 Task: Create a due date automation trigger when advanced on, on the wednesday of the week a card is due add dates not starting this week at 11:00 AM.
Action: Mouse moved to (1313, 104)
Screenshot: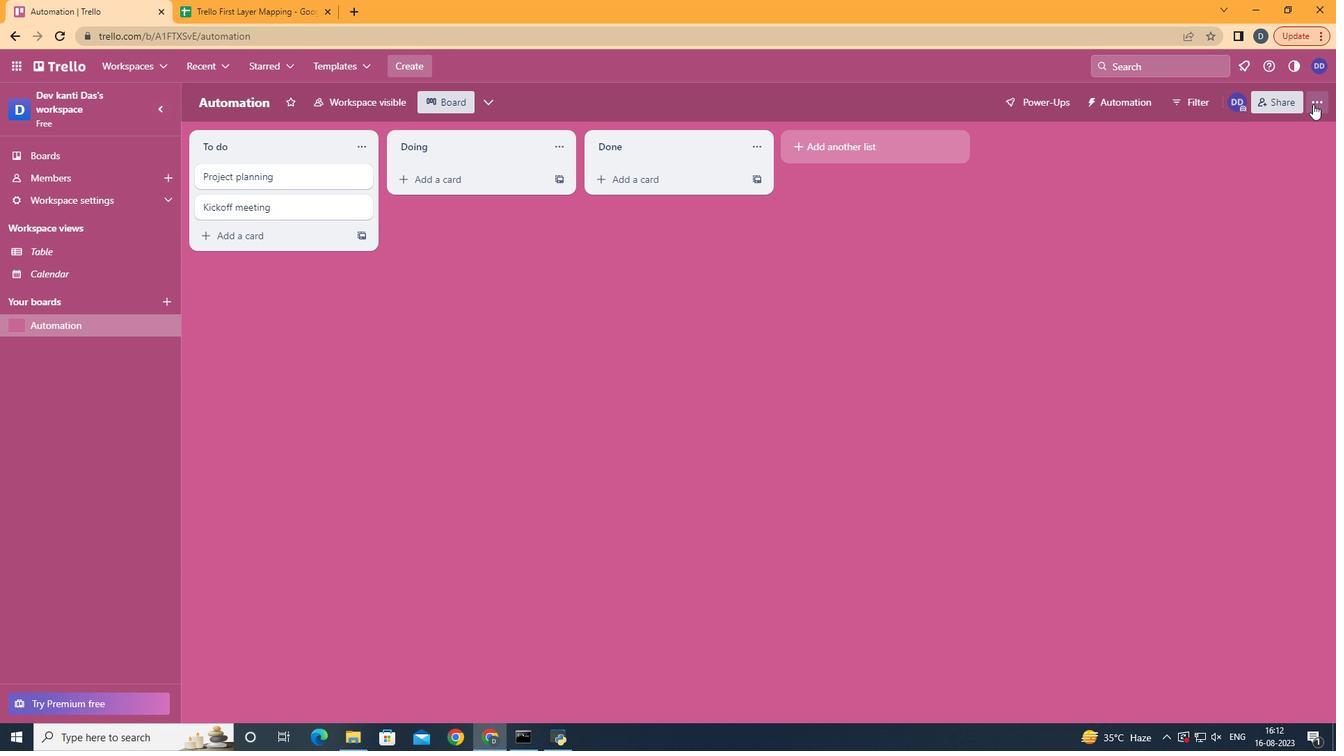 
Action: Mouse pressed left at (1313, 104)
Screenshot: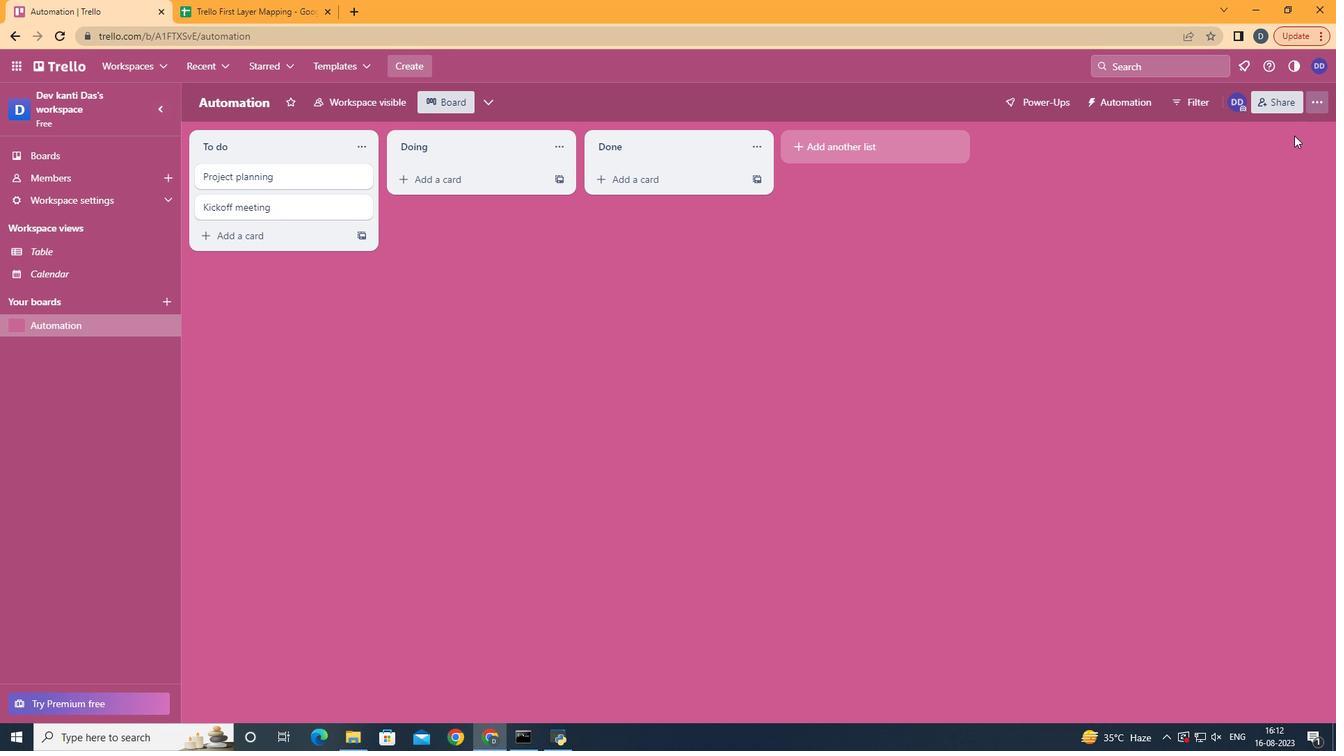 
Action: Mouse moved to (1218, 295)
Screenshot: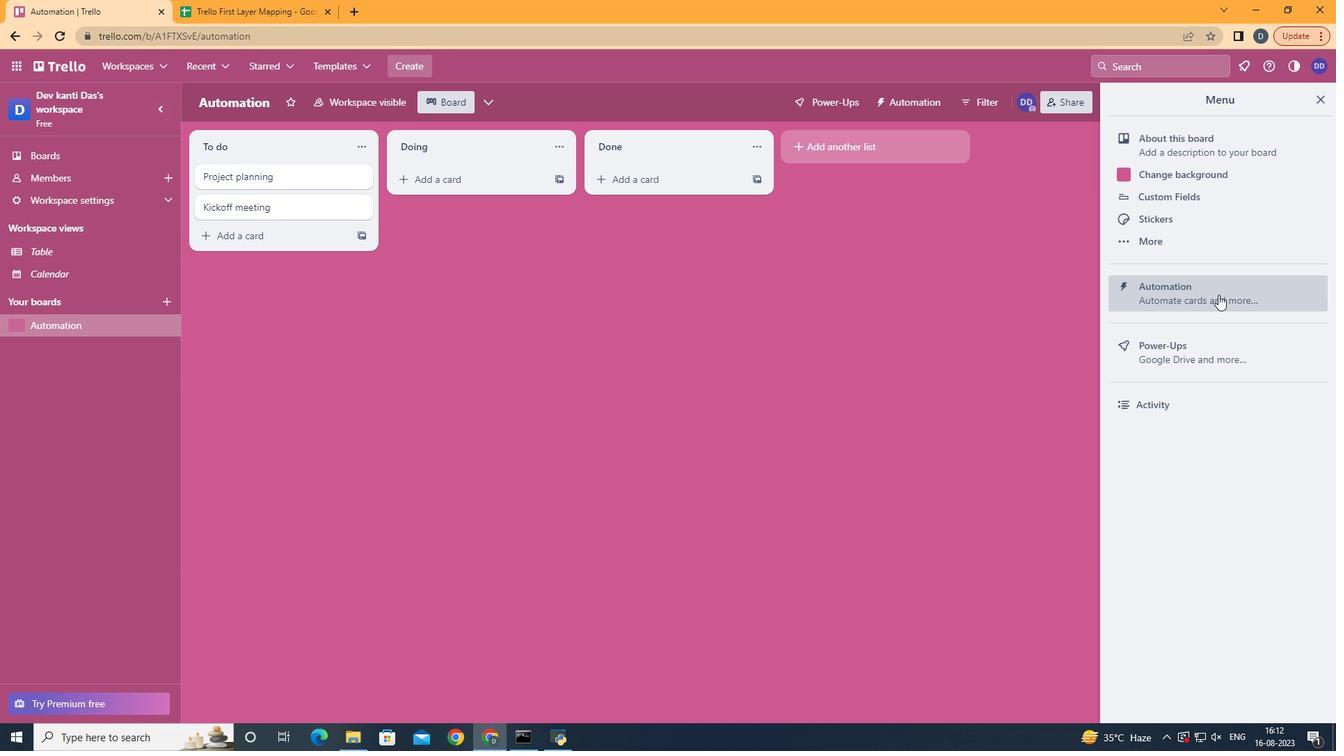 
Action: Mouse pressed left at (1218, 295)
Screenshot: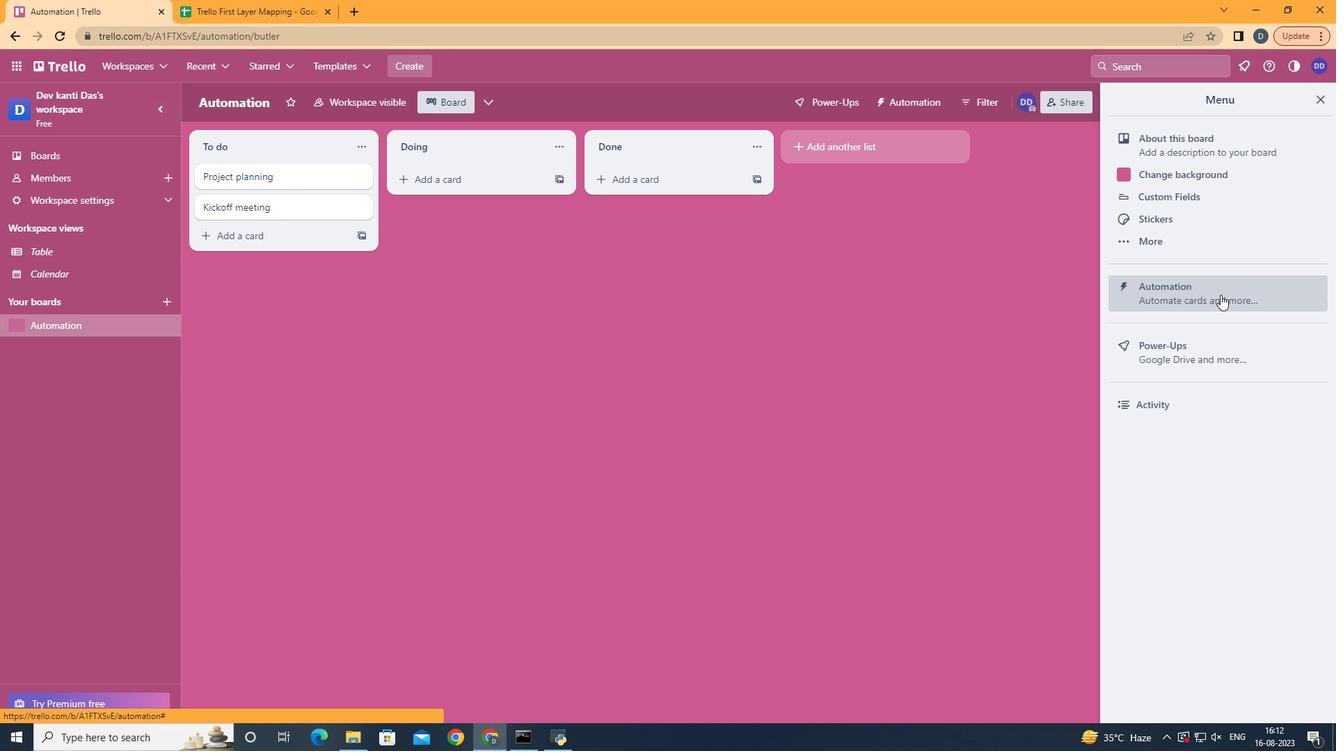 
Action: Mouse moved to (262, 283)
Screenshot: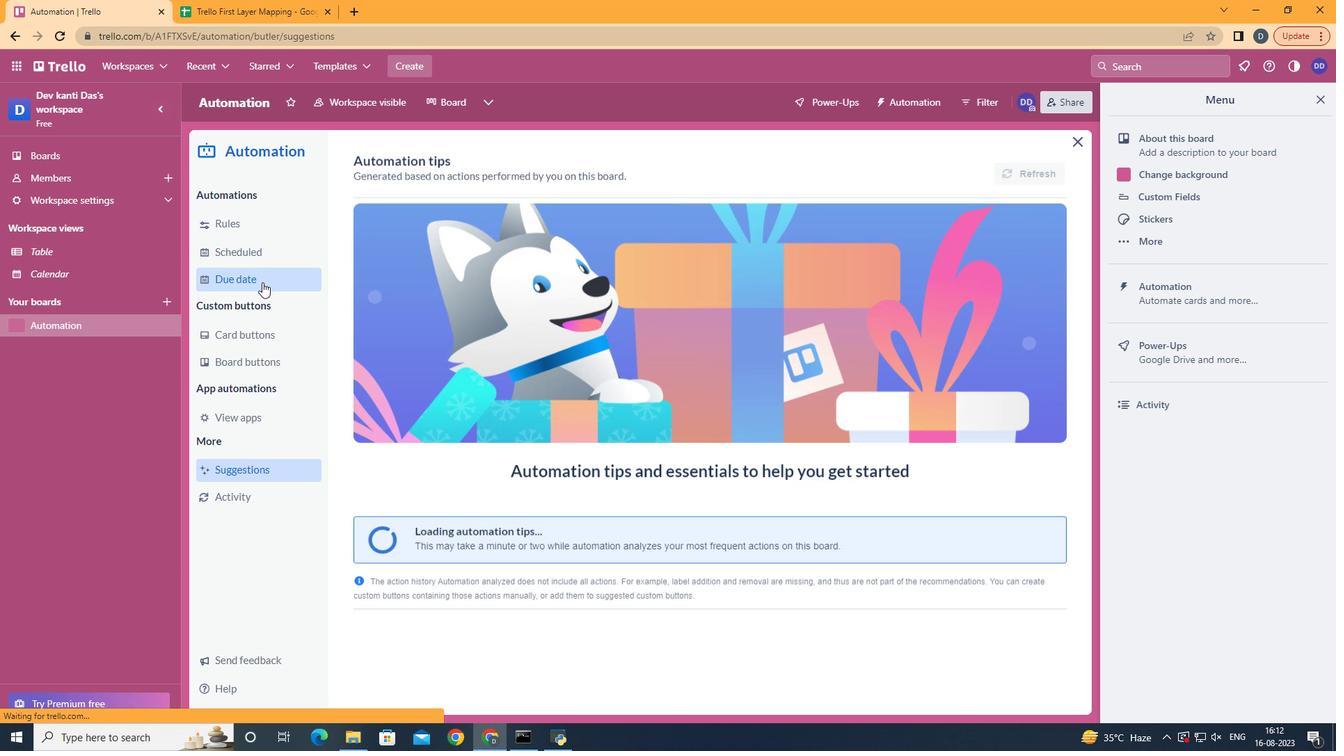 
Action: Mouse pressed left at (262, 283)
Screenshot: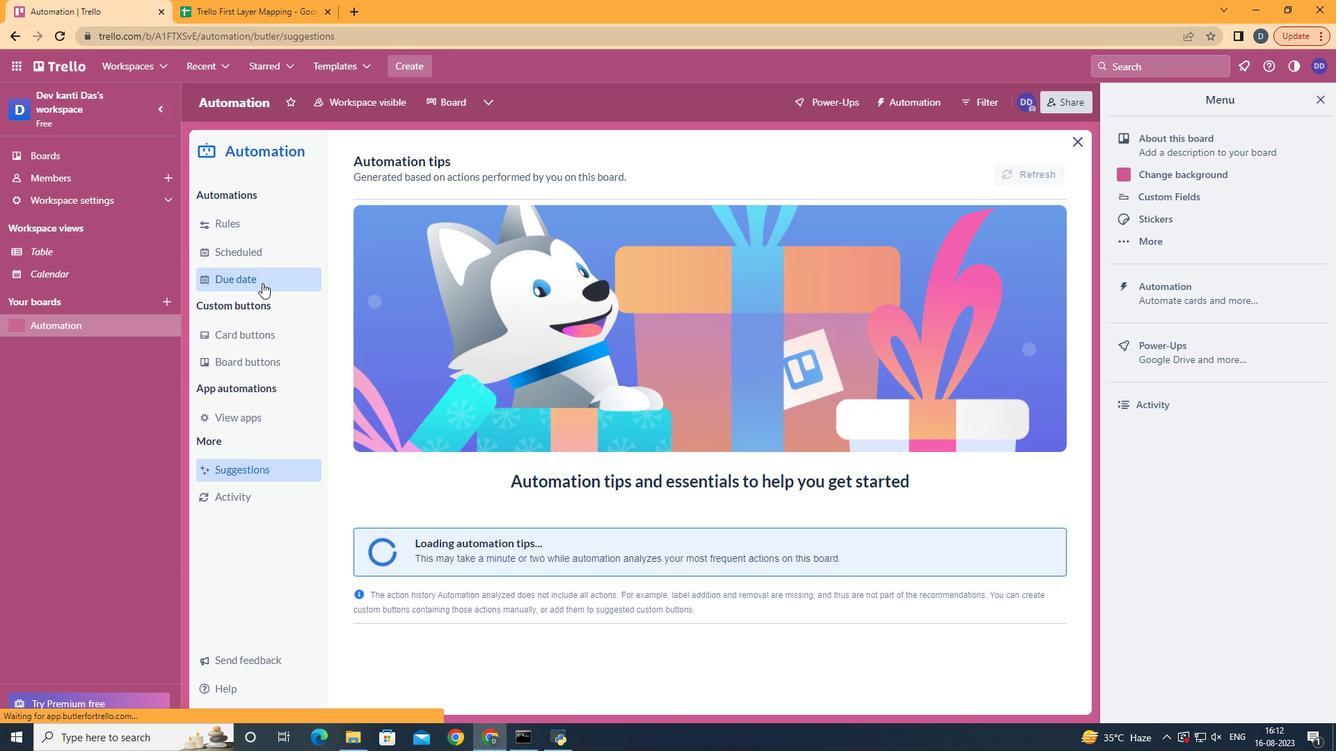 
Action: Mouse moved to (965, 171)
Screenshot: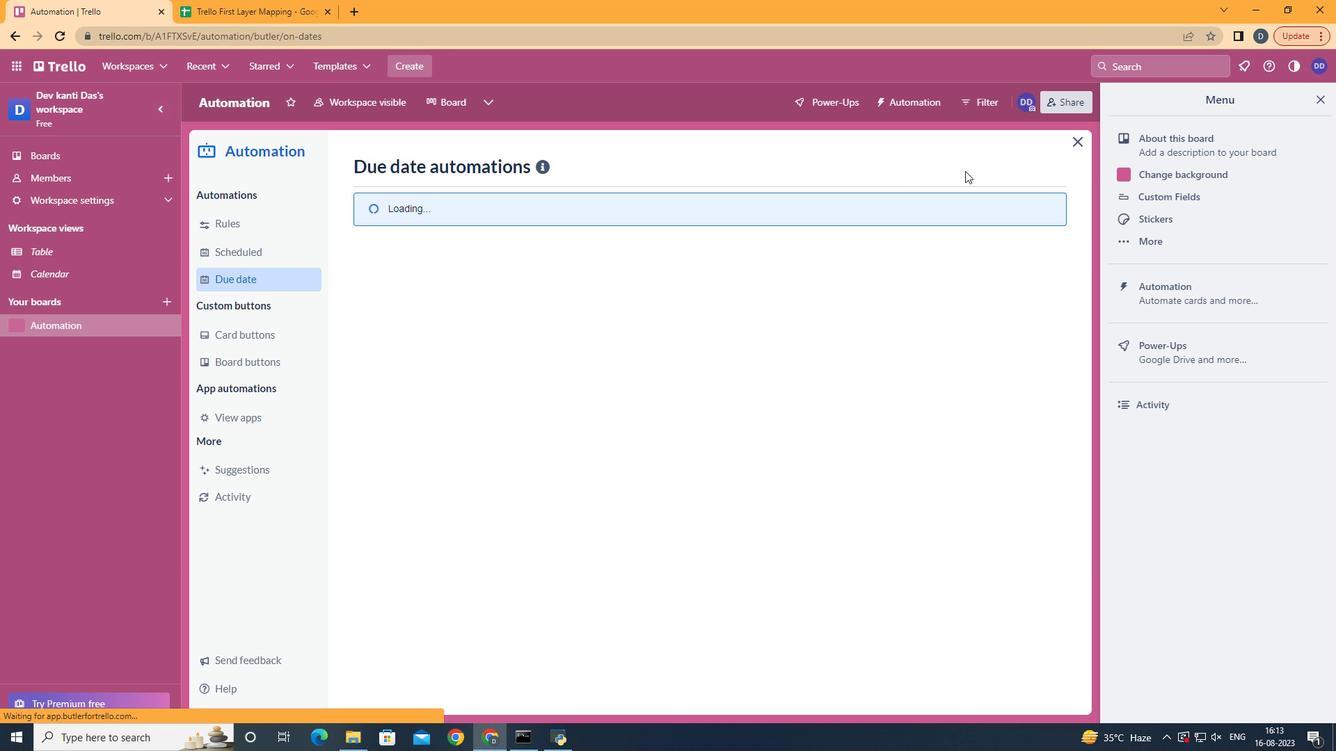 
Action: Mouse pressed left at (965, 171)
Screenshot: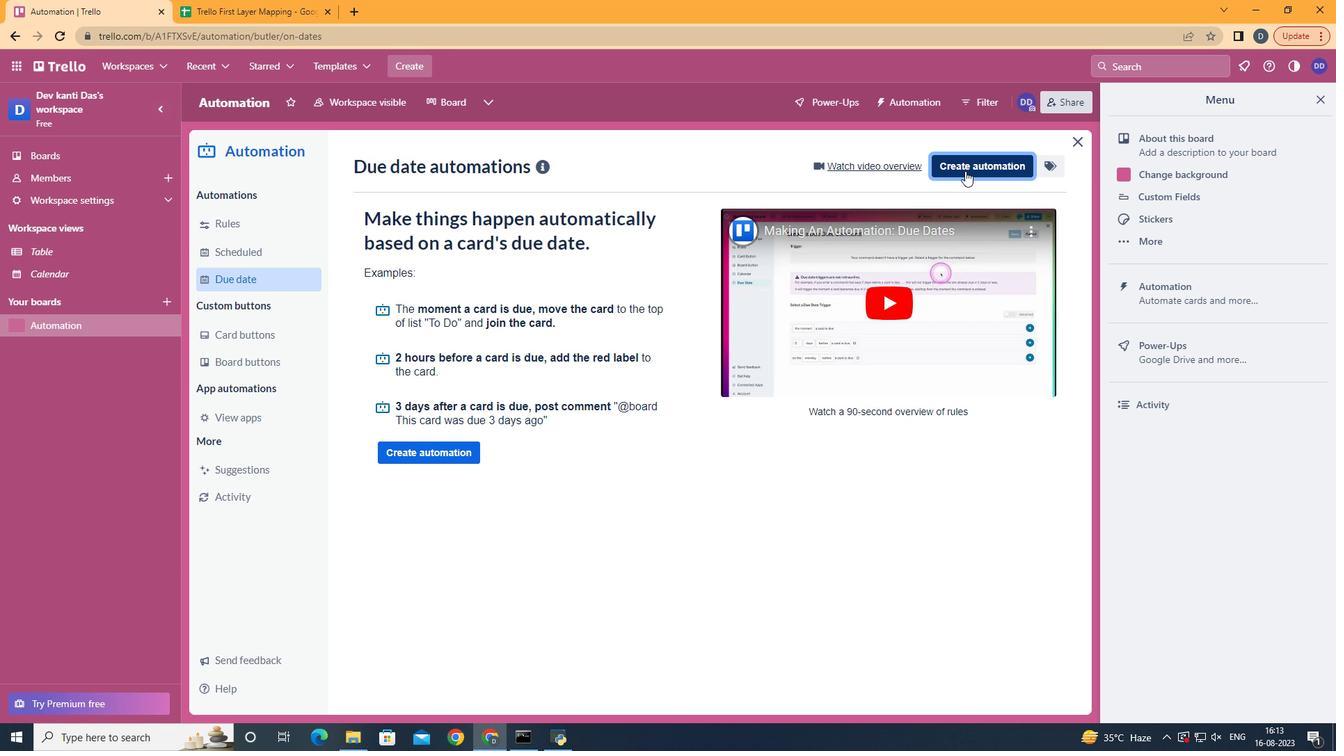 
Action: Mouse moved to (752, 293)
Screenshot: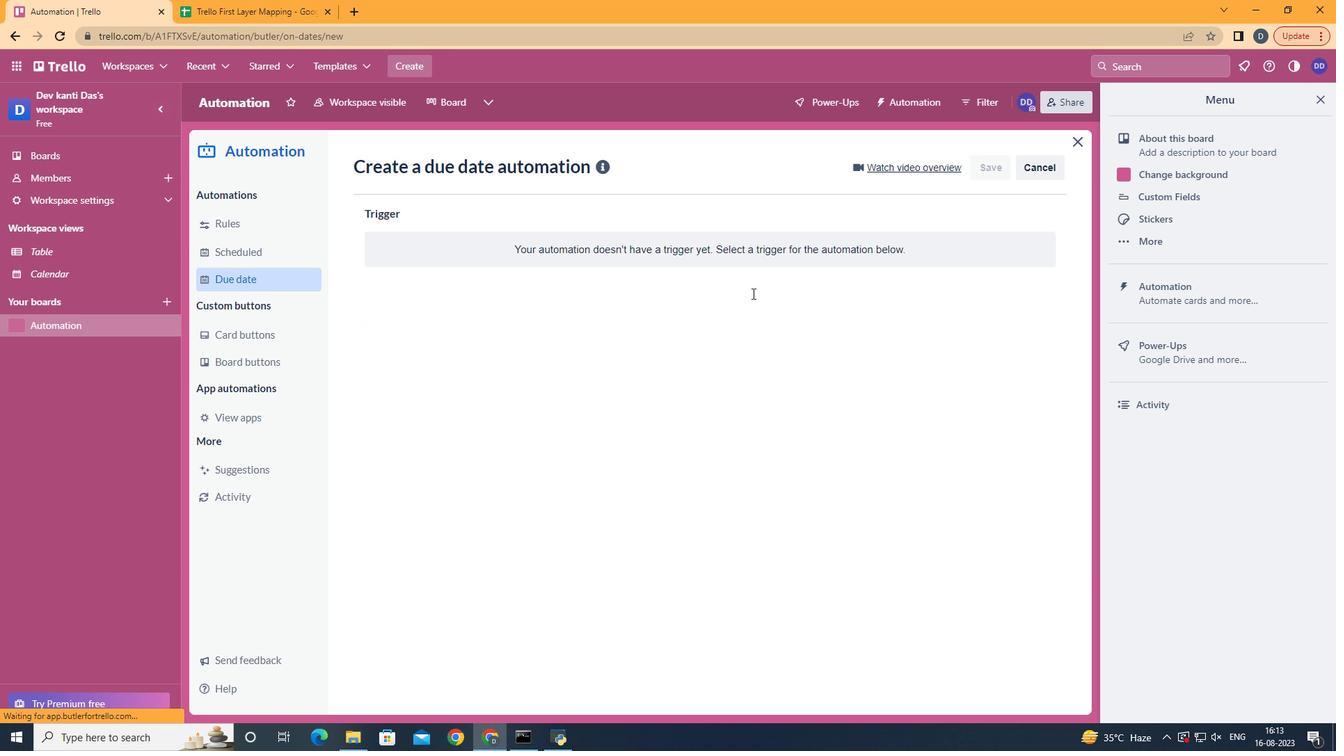 
Action: Mouse pressed left at (752, 293)
Screenshot: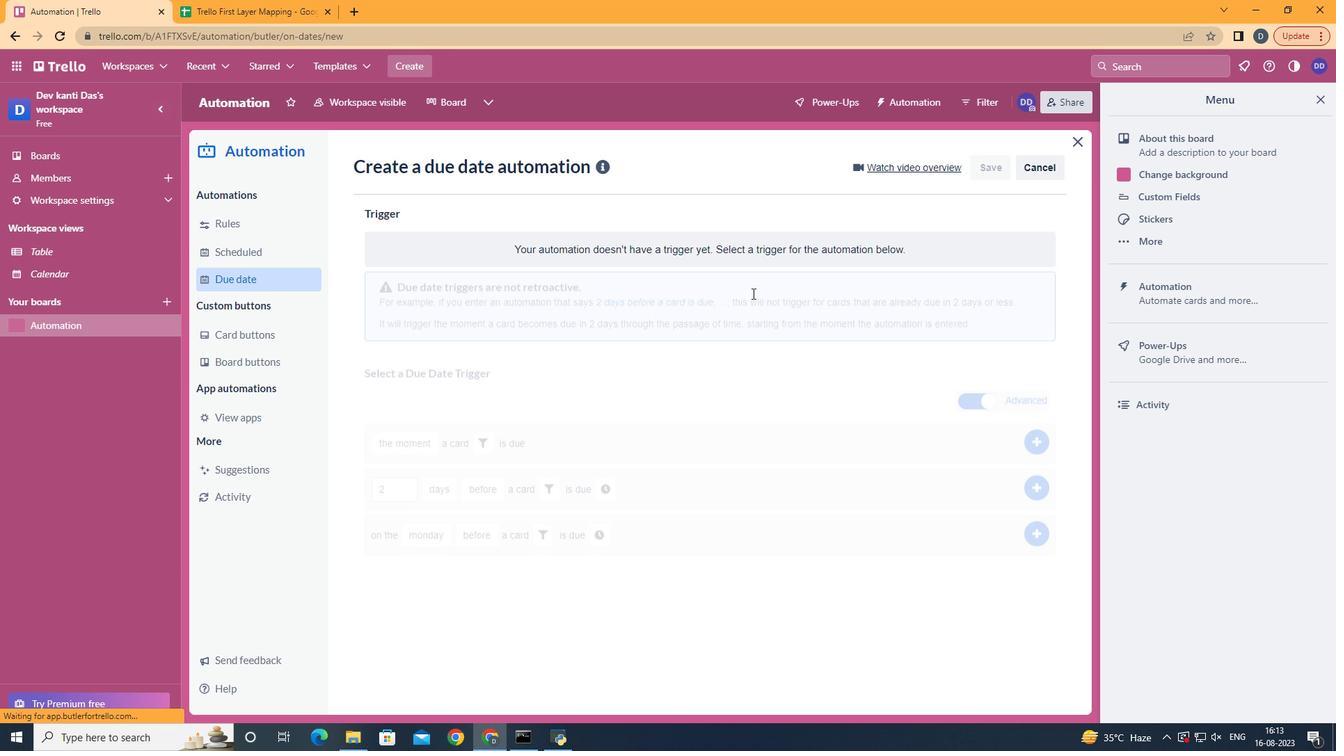 
Action: Mouse moved to (467, 427)
Screenshot: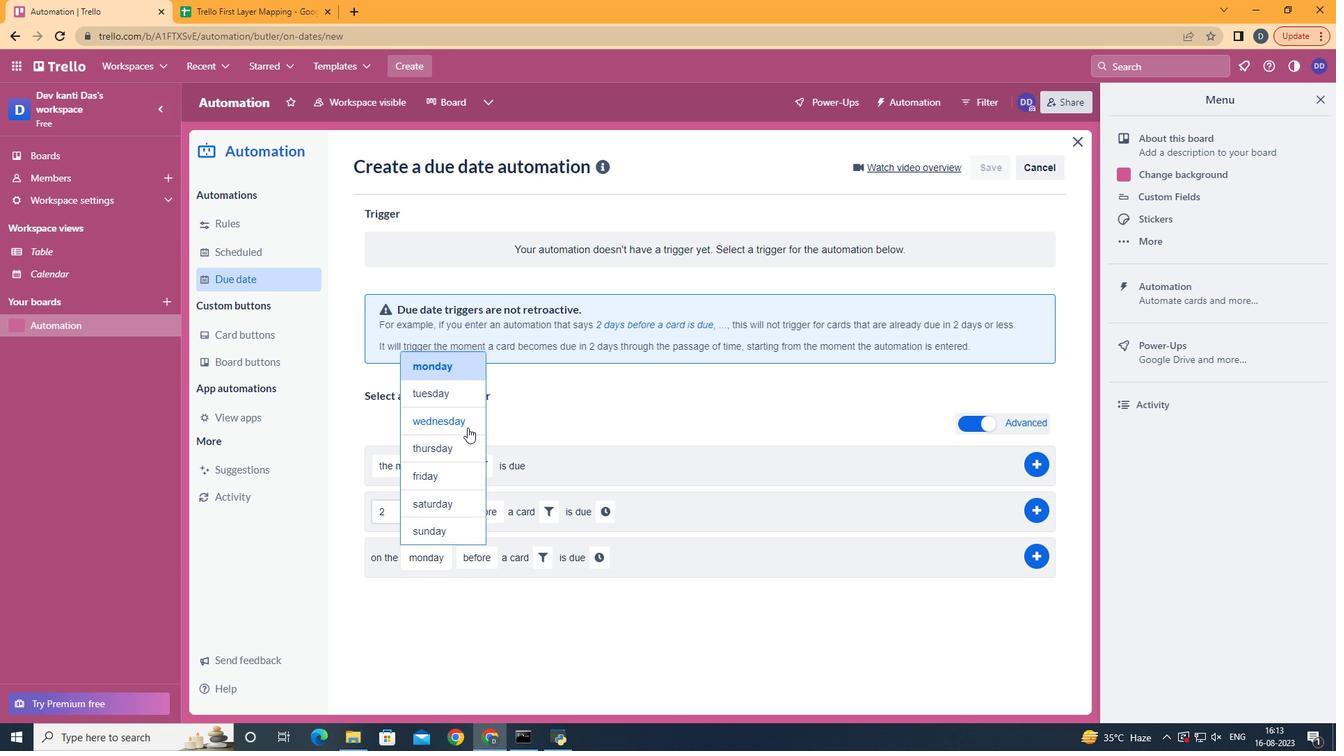 
Action: Mouse pressed left at (467, 427)
Screenshot: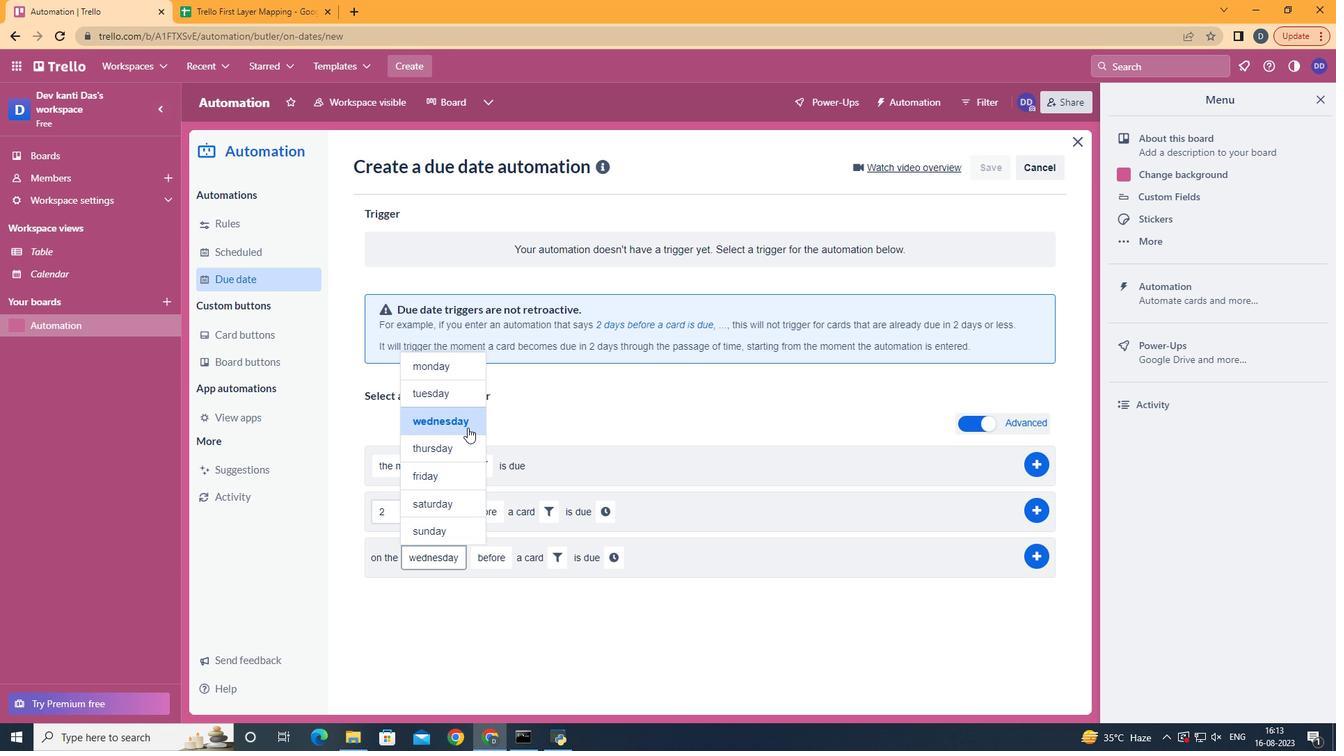 
Action: Mouse moved to (530, 638)
Screenshot: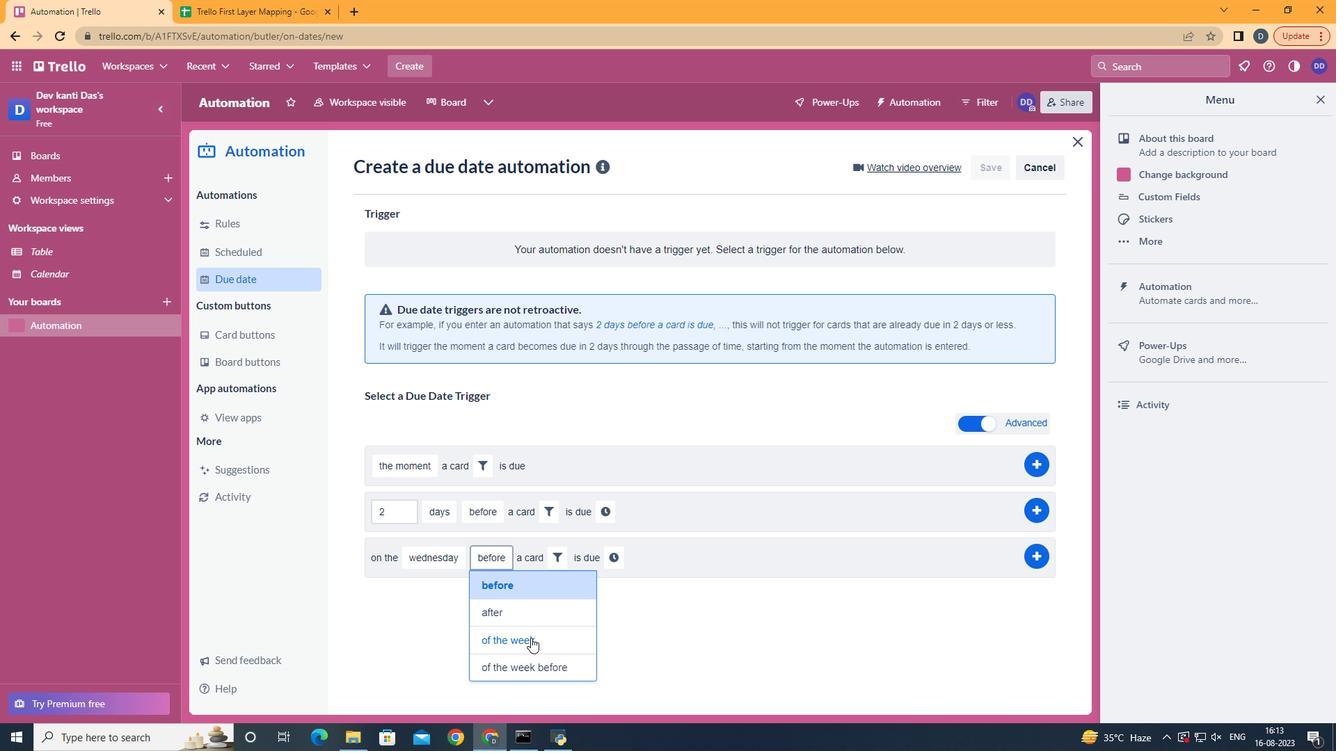 
Action: Mouse pressed left at (530, 638)
Screenshot: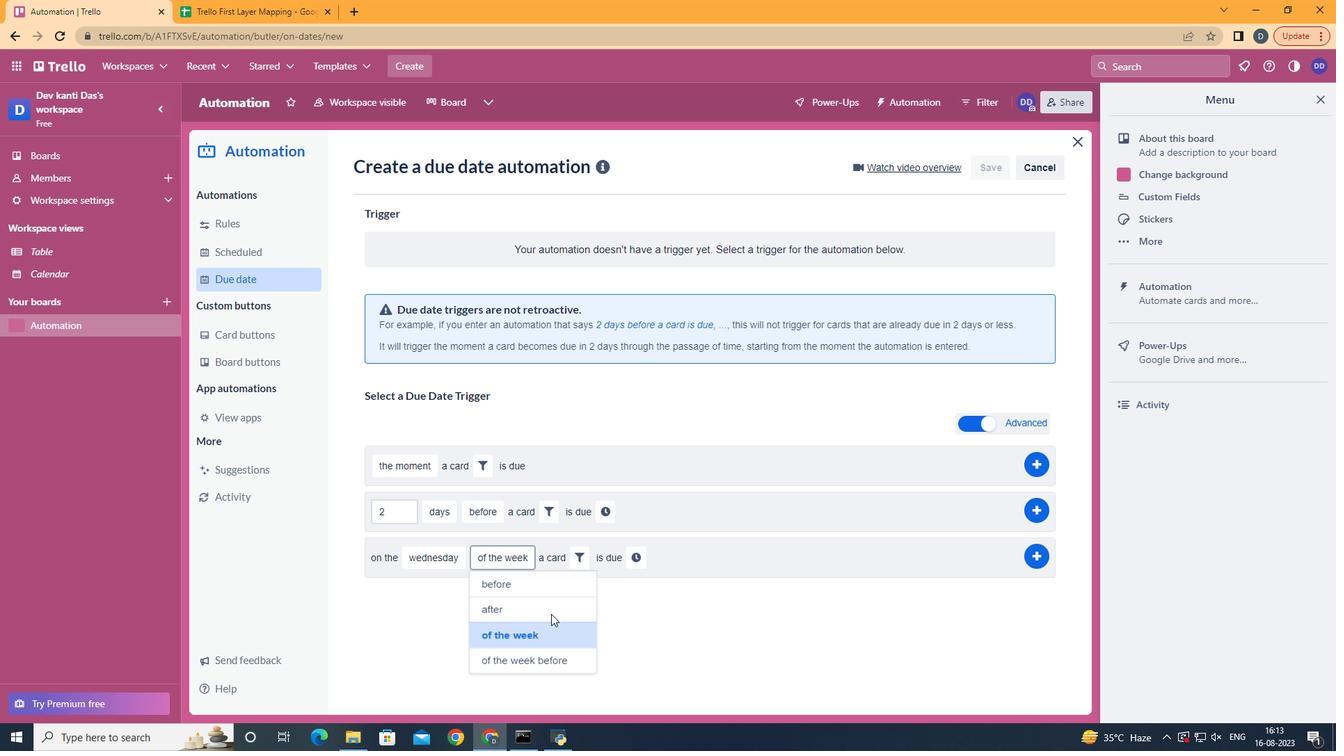 
Action: Mouse moved to (576, 567)
Screenshot: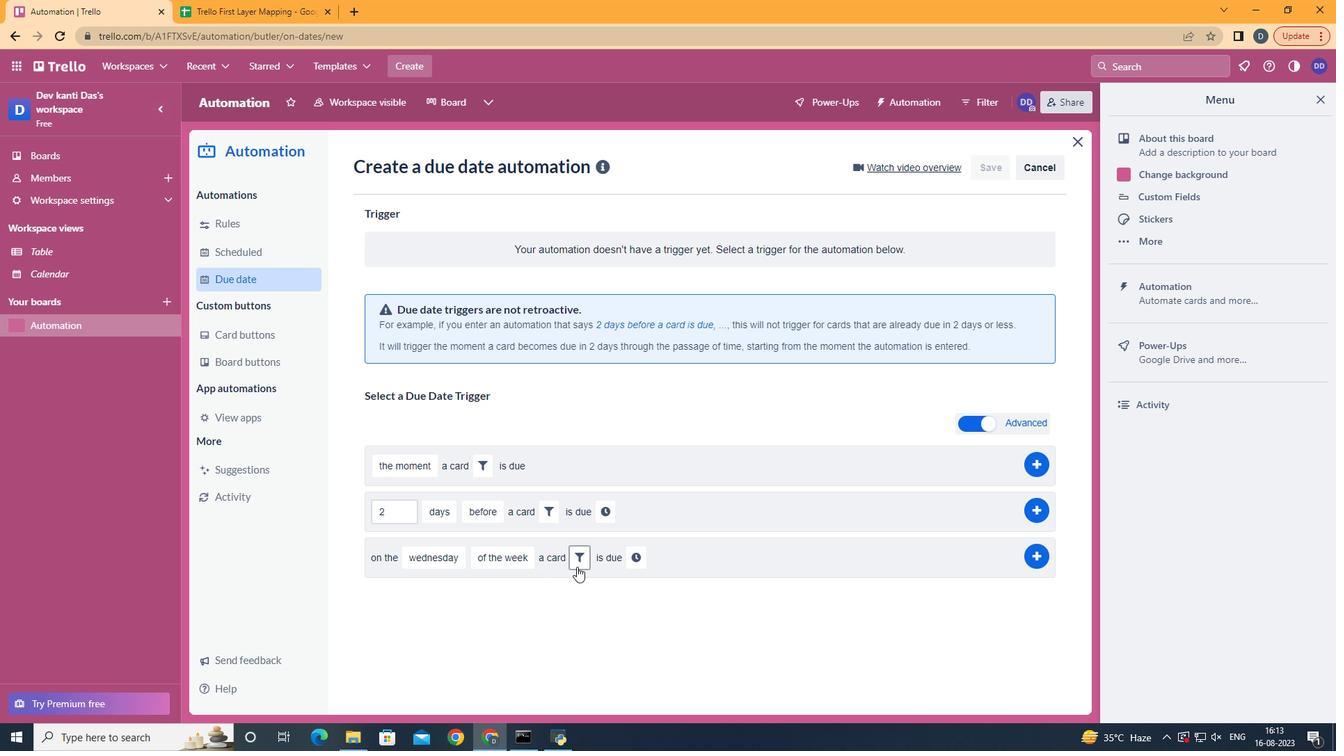 
Action: Mouse pressed left at (576, 567)
Screenshot: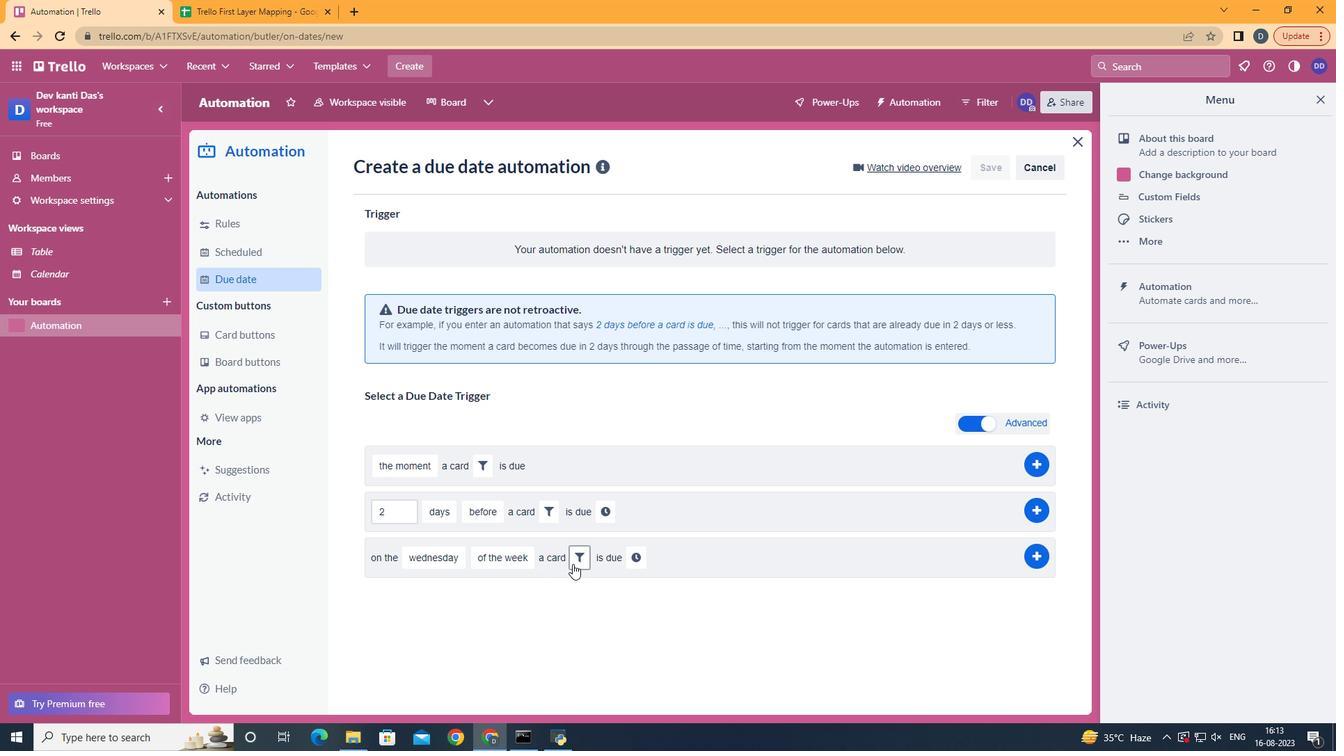 
Action: Mouse moved to (659, 606)
Screenshot: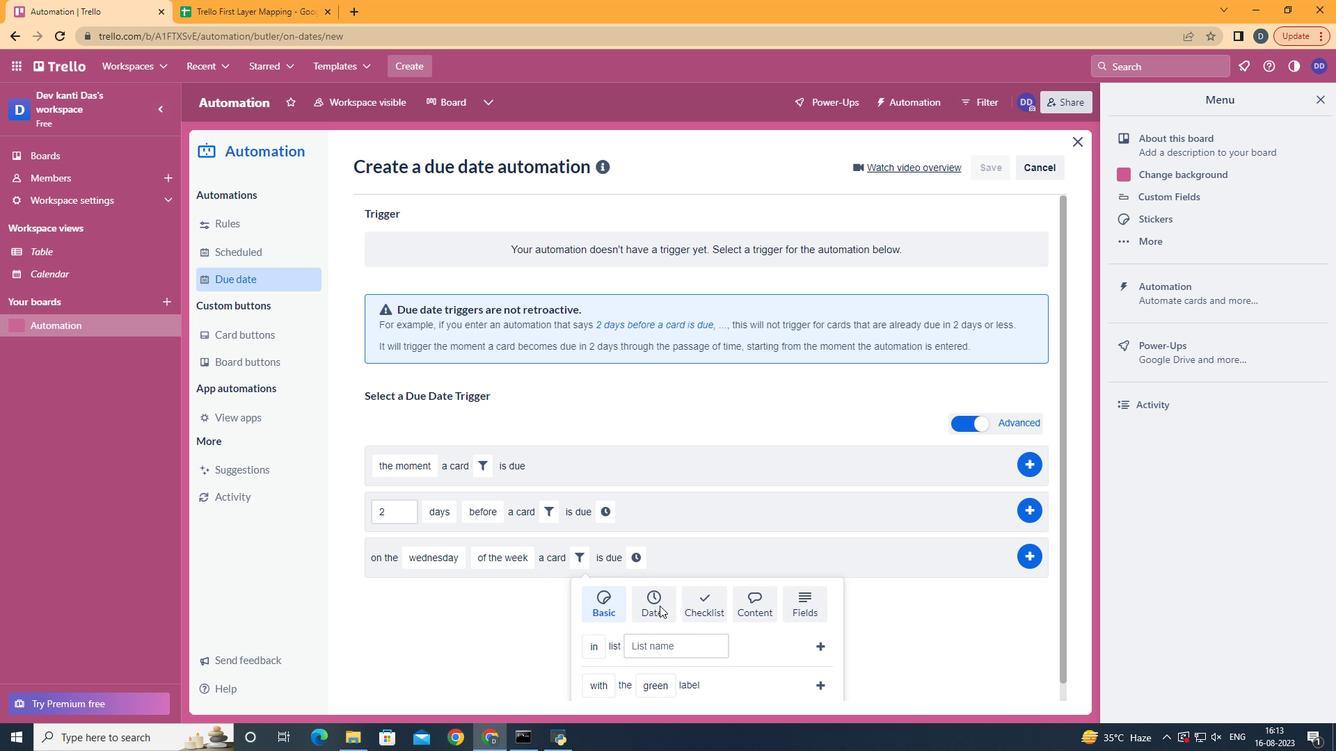 
Action: Mouse pressed left at (659, 606)
Screenshot: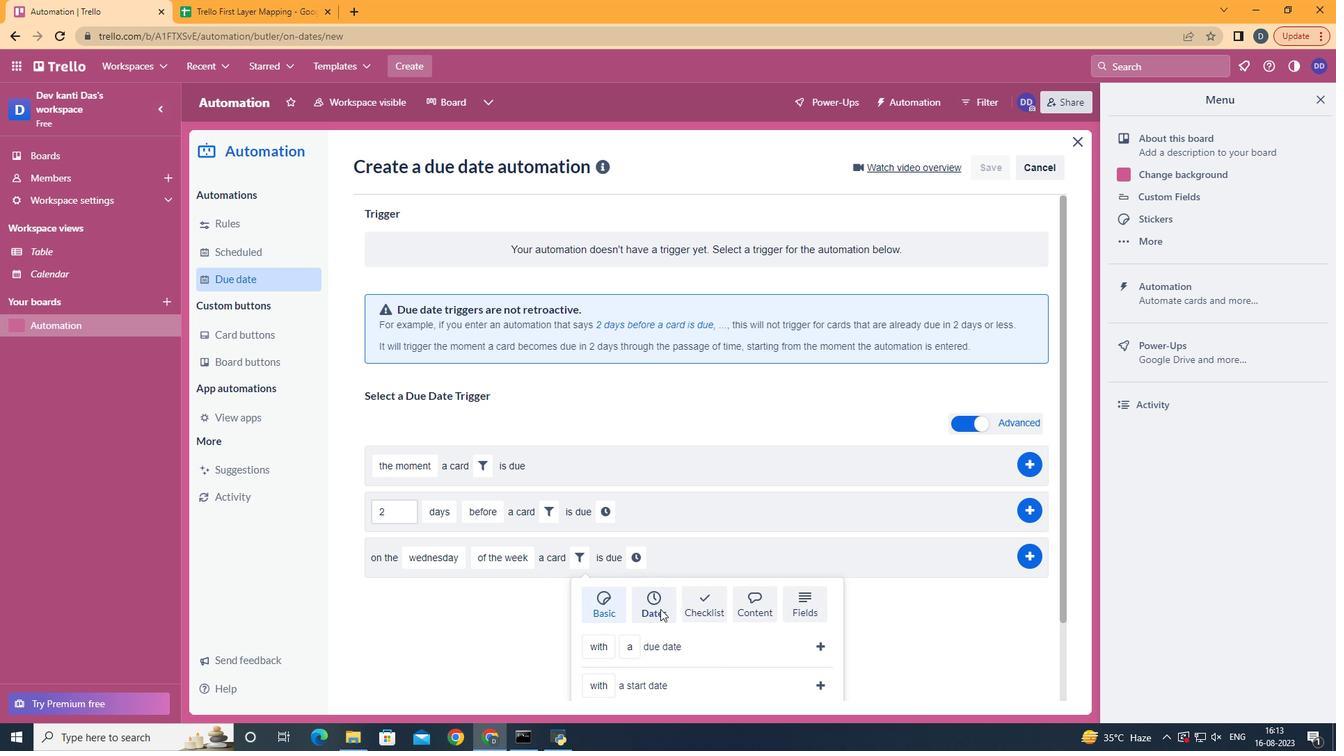 
Action: Mouse moved to (662, 612)
Screenshot: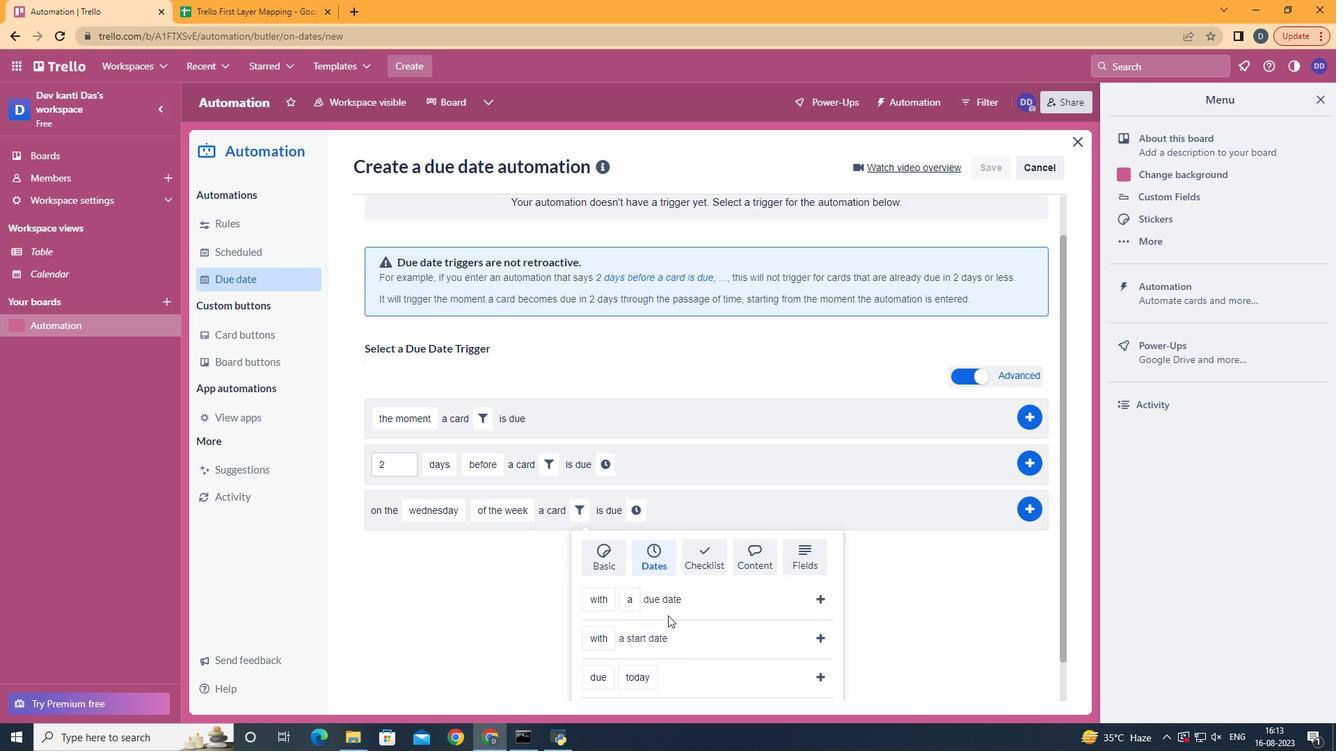 
Action: Mouse scrolled (662, 611) with delta (0, 0)
Screenshot: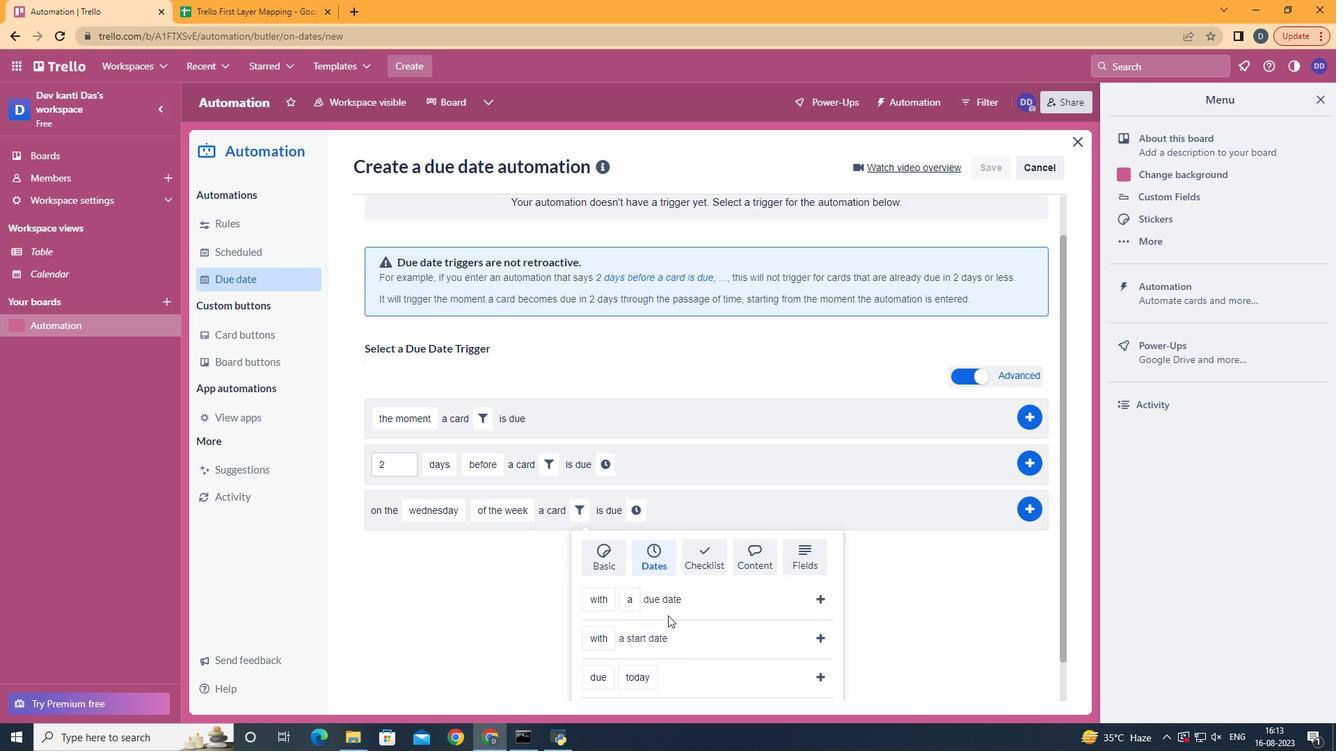 
Action: Mouse moved to (663, 613)
Screenshot: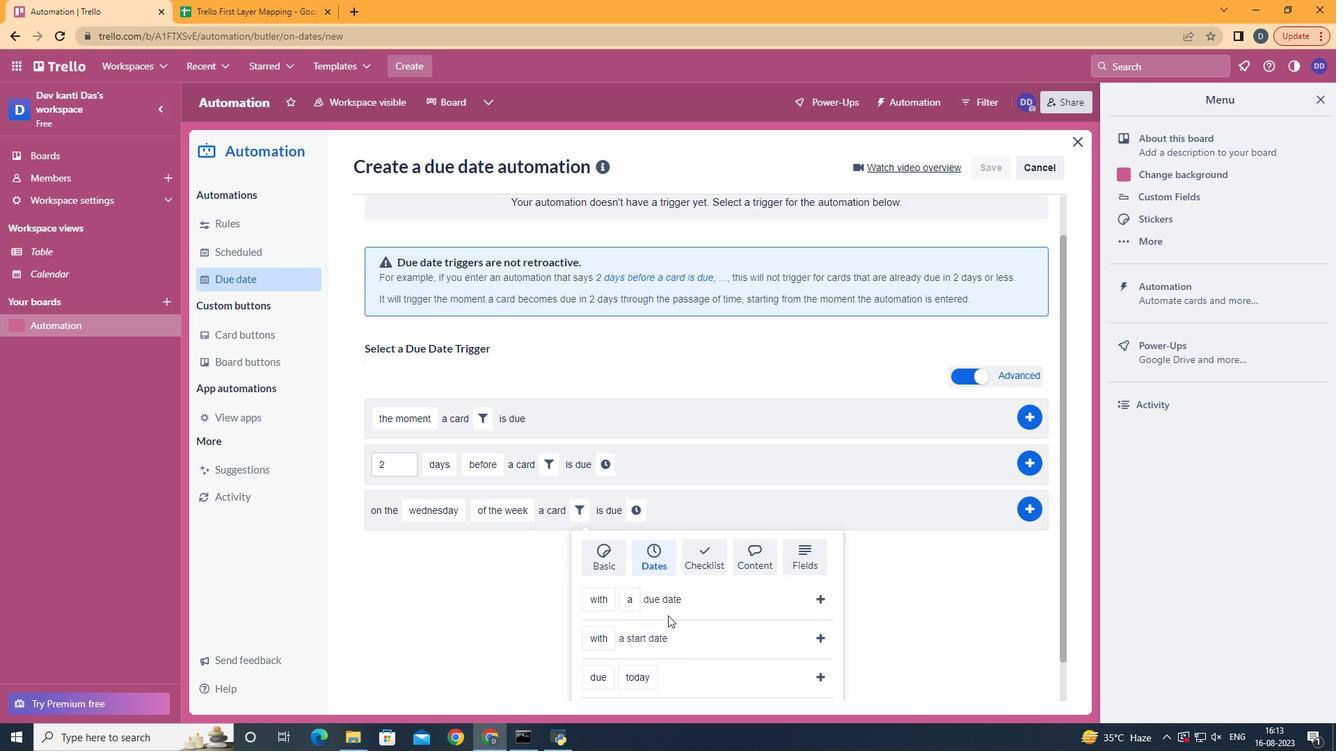 
Action: Mouse scrolled (663, 613) with delta (0, 0)
Screenshot: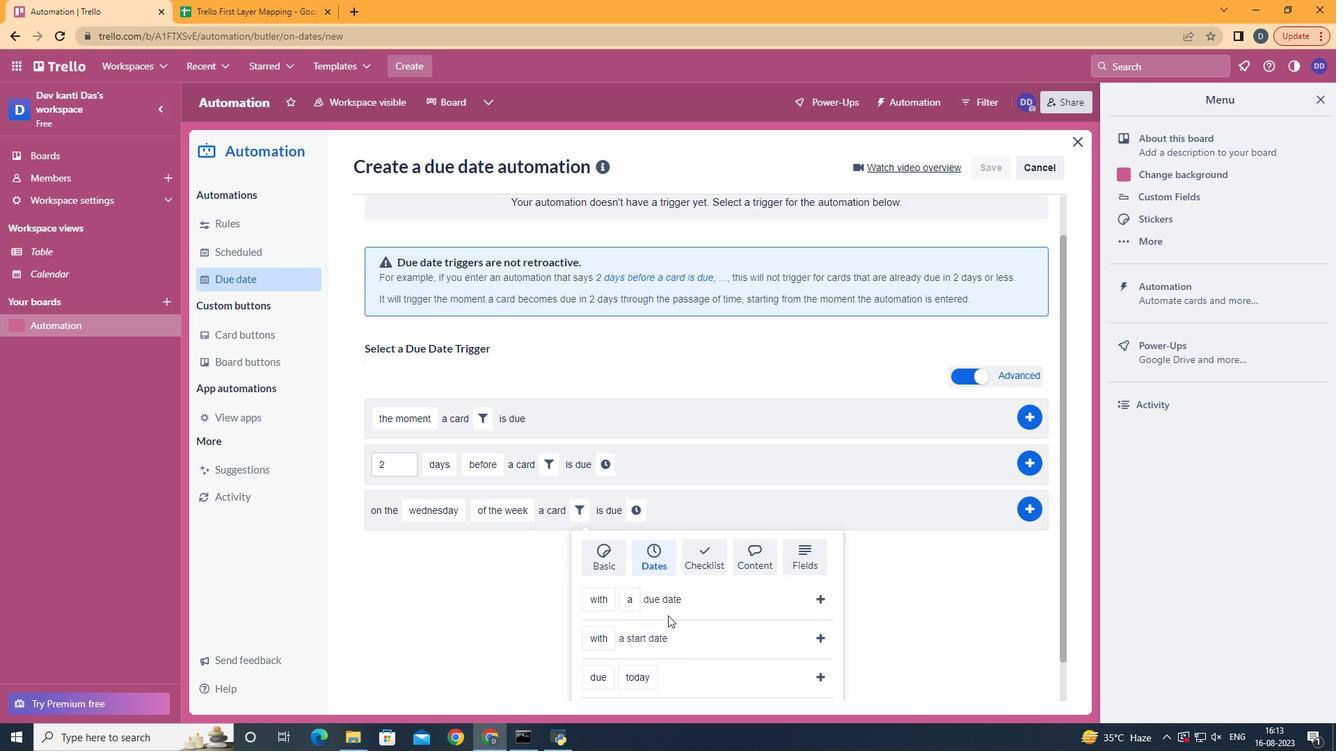 
Action: Mouse scrolled (663, 613) with delta (0, 0)
Screenshot: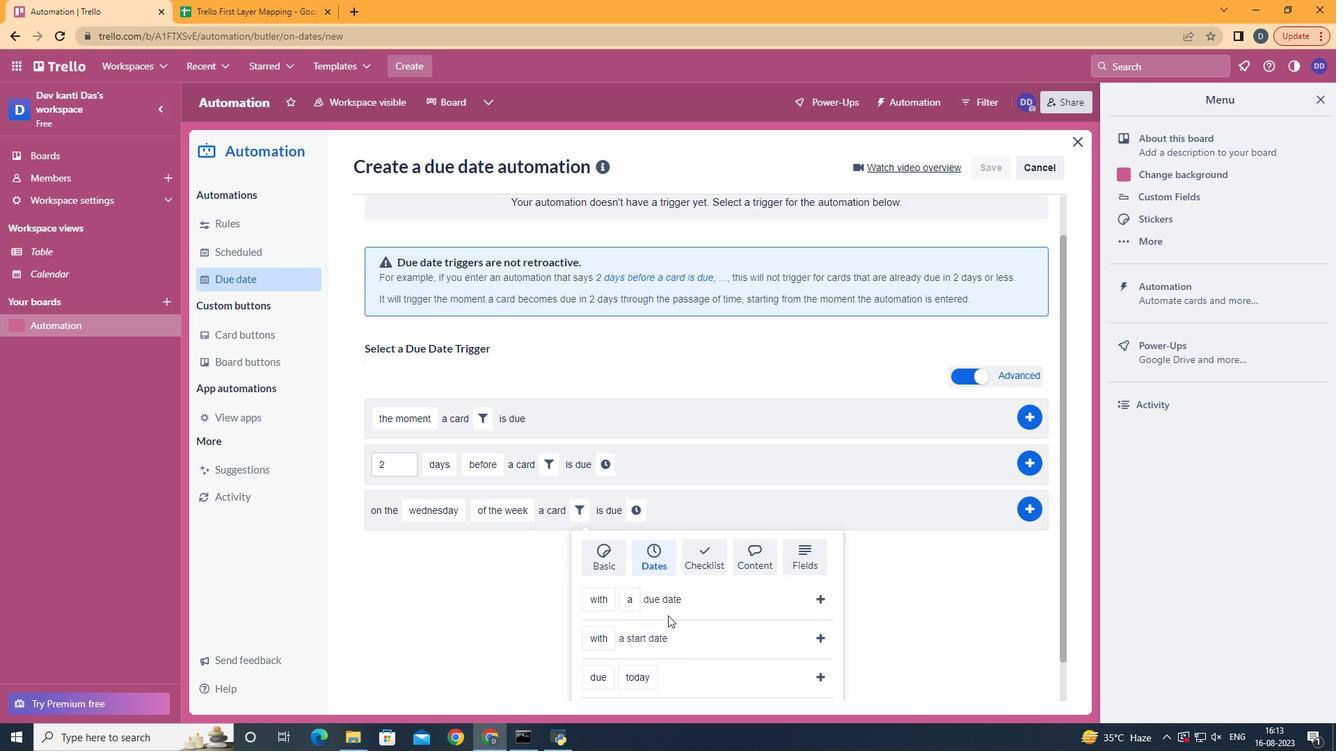 
Action: Mouse scrolled (663, 613) with delta (0, 0)
Screenshot: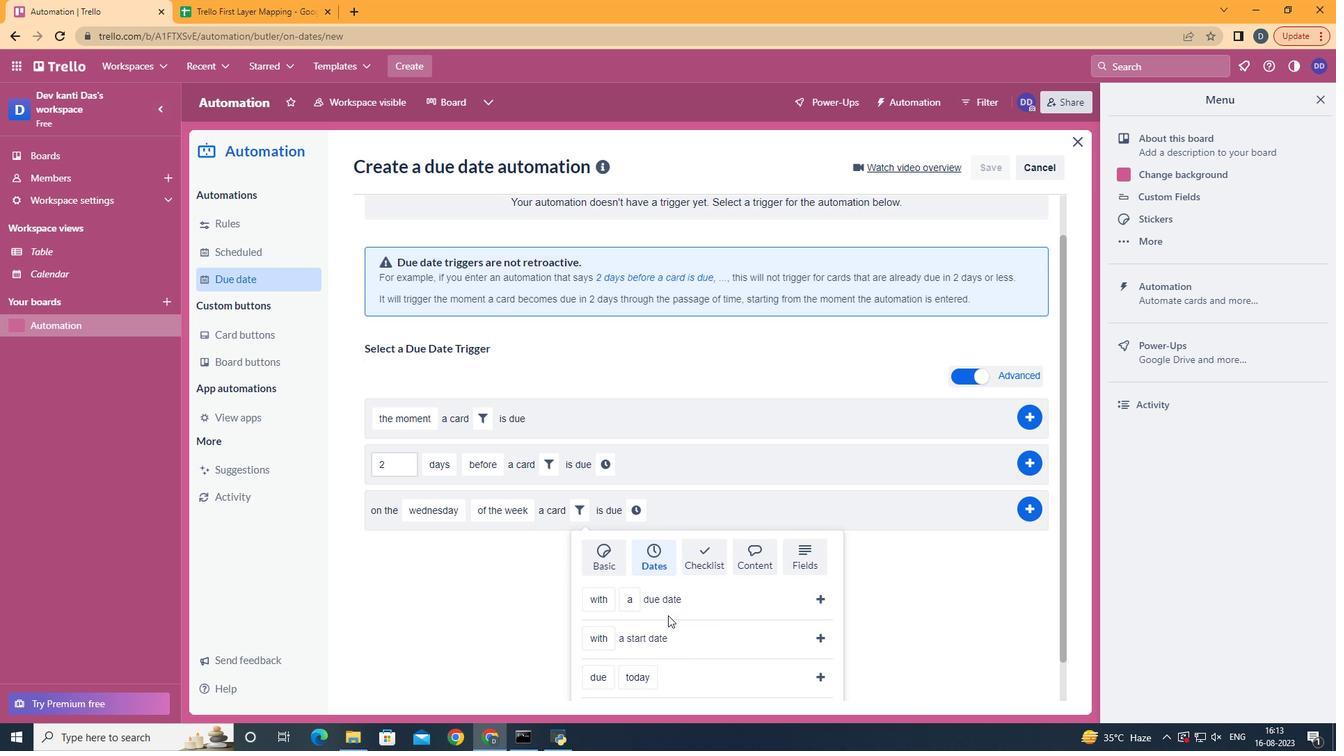 
Action: Mouse moved to (612, 609)
Screenshot: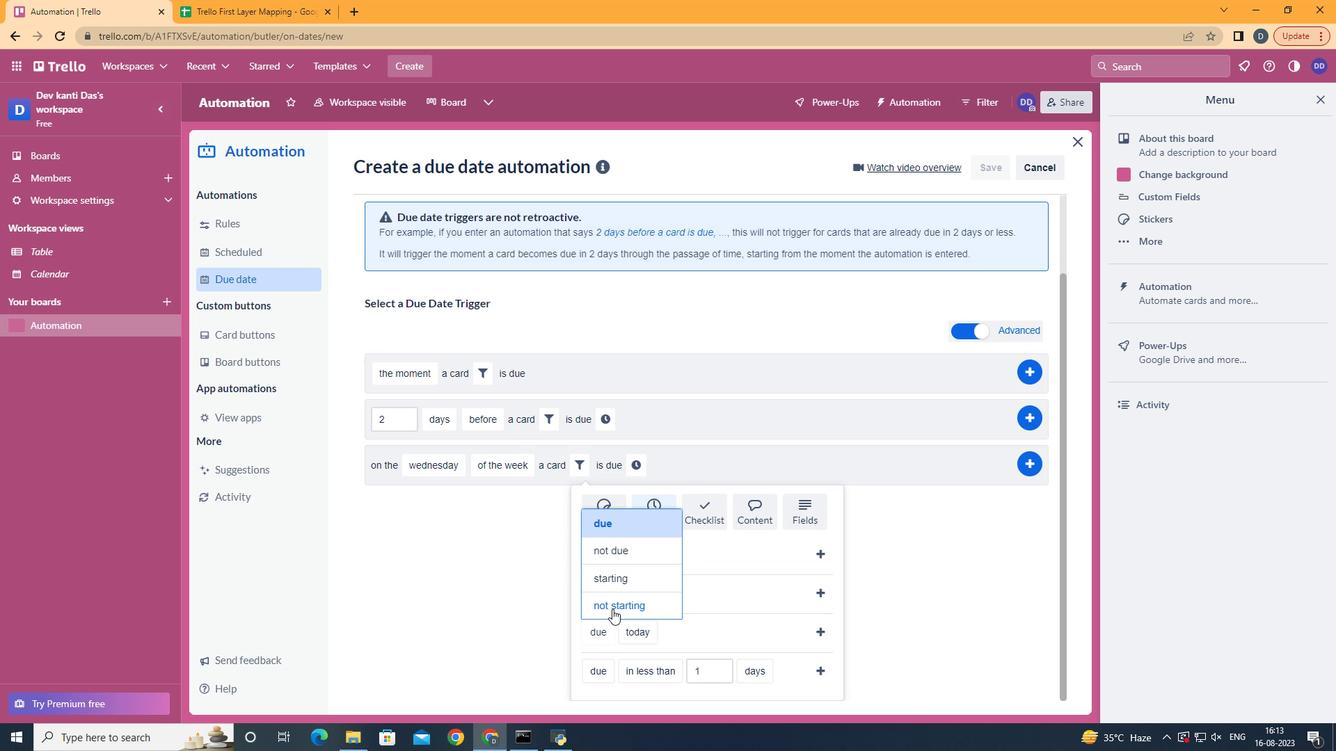 
Action: Mouse pressed left at (612, 609)
Screenshot: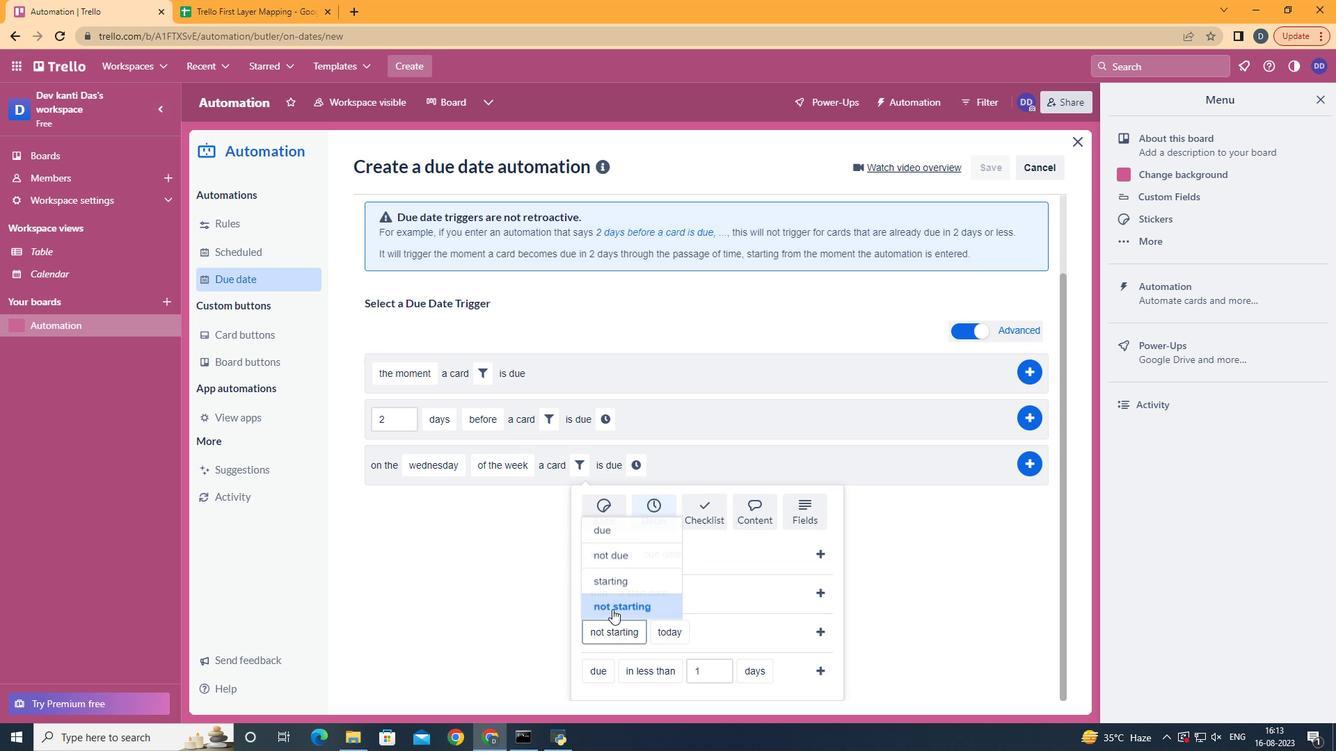 
Action: Mouse moved to (705, 524)
Screenshot: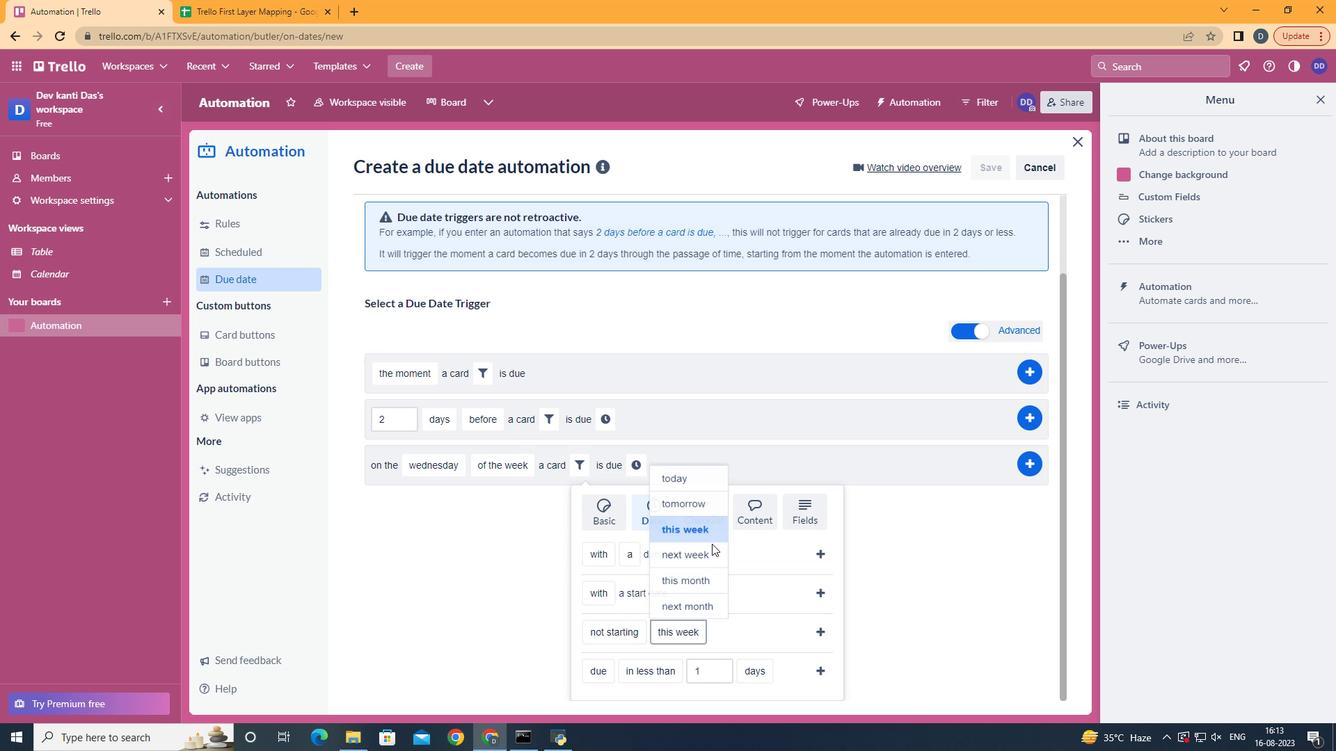 
Action: Mouse pressed left at (705, 524)
Screenshot: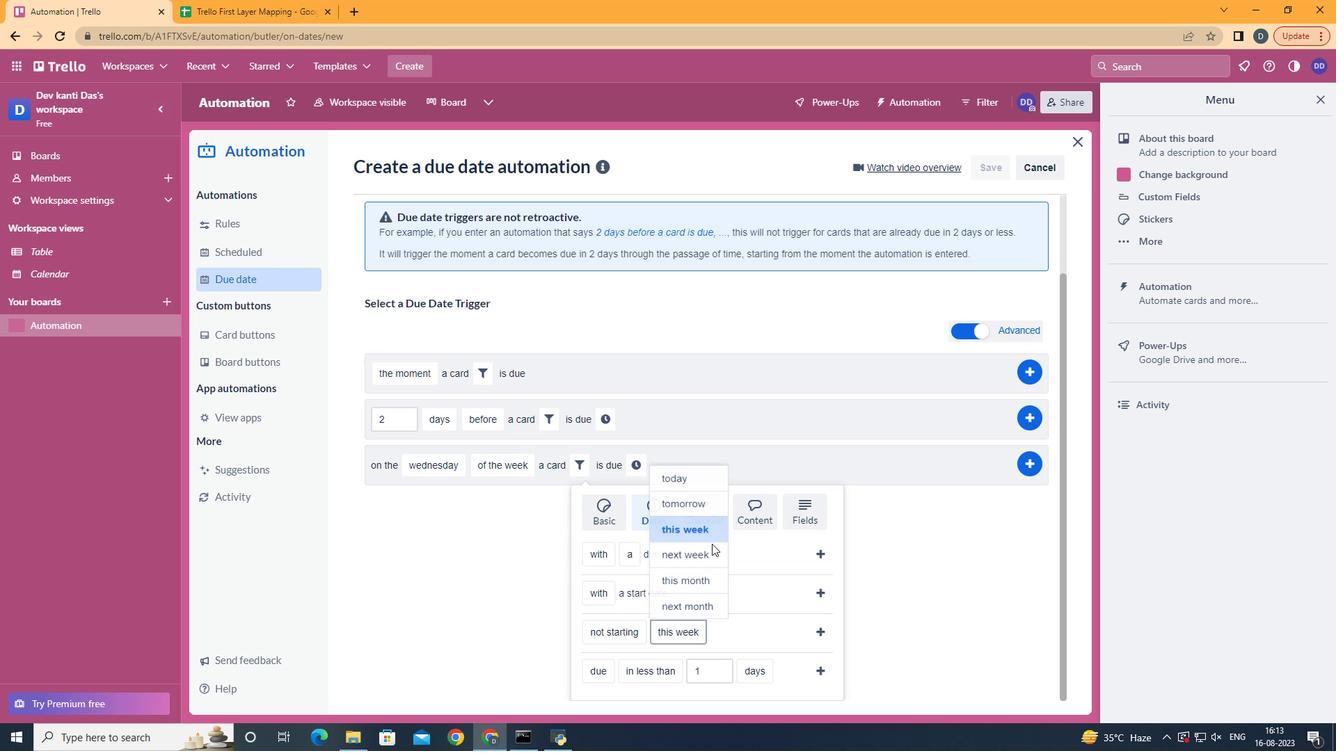 
Action: Mouse moved to (819, 626)
Screenshot: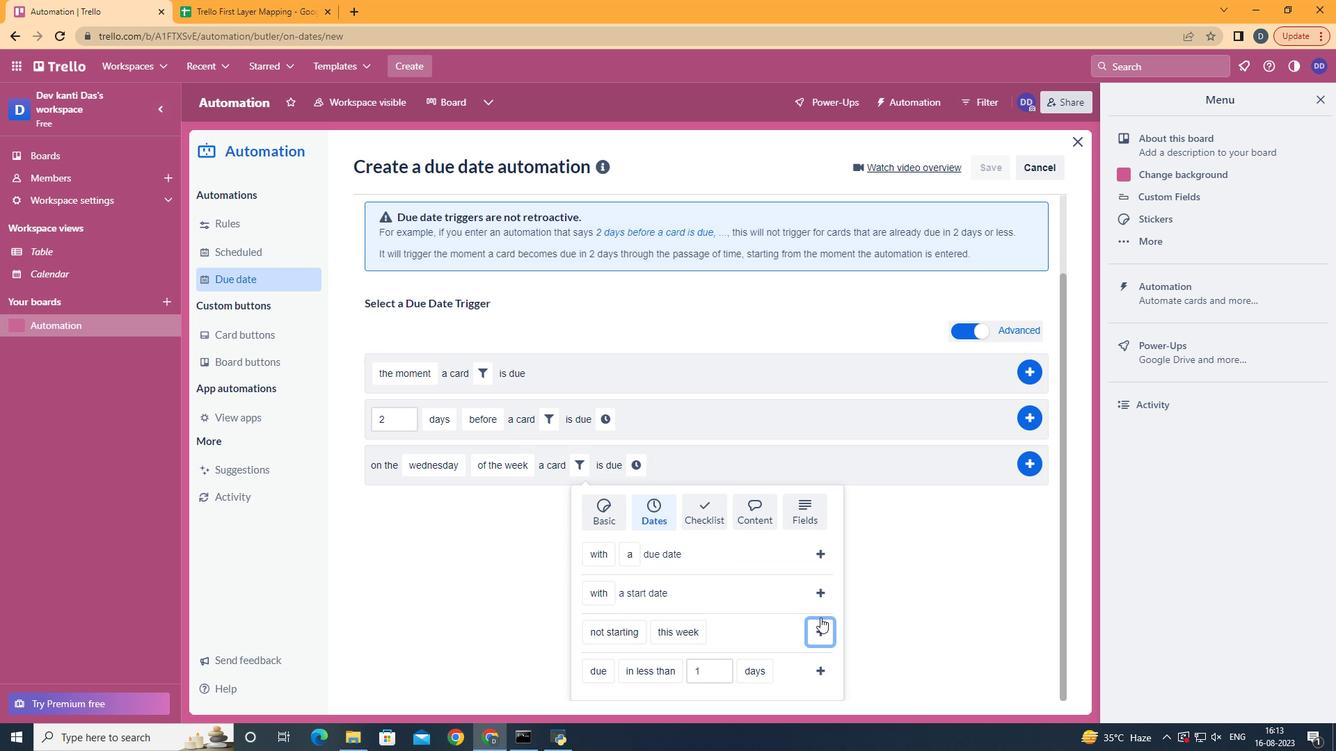 
Action: Mouse pressed left at (819, 626)
Screenshot: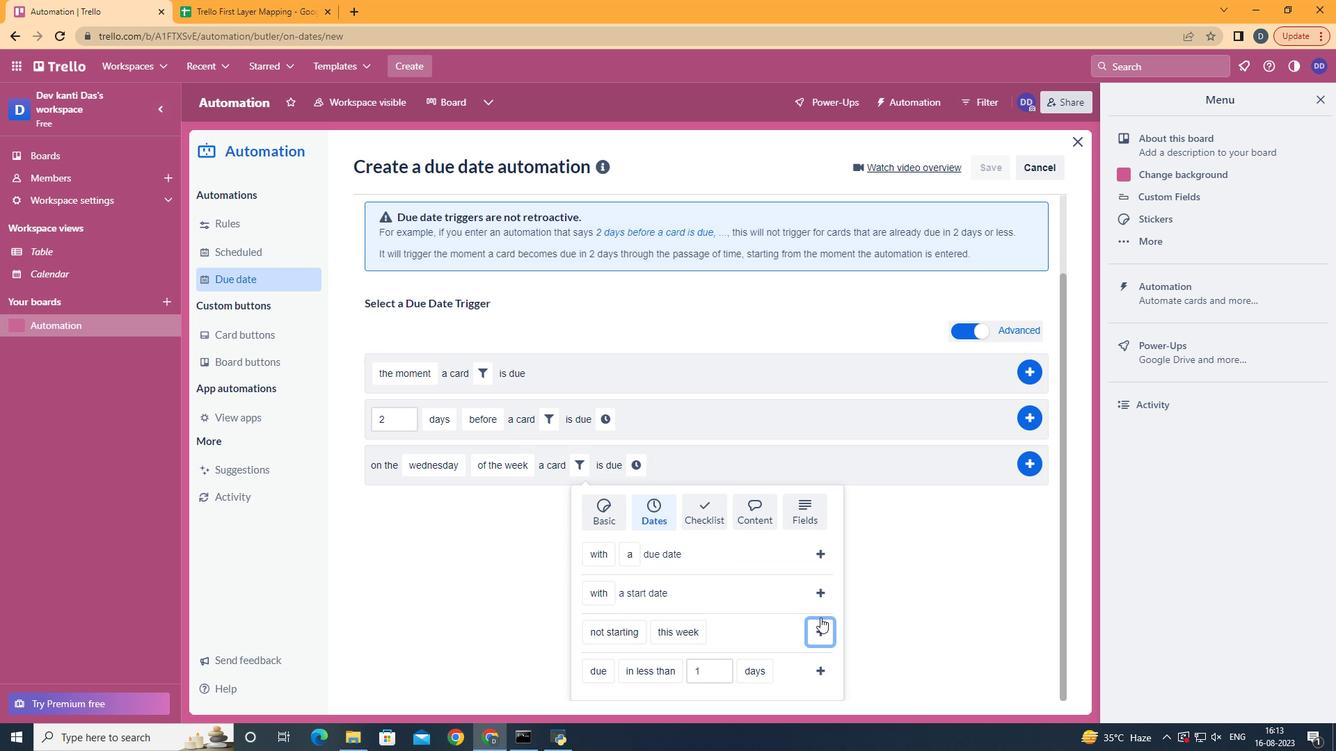 
Action: Mouse moved to (756, 542)
Screenshot: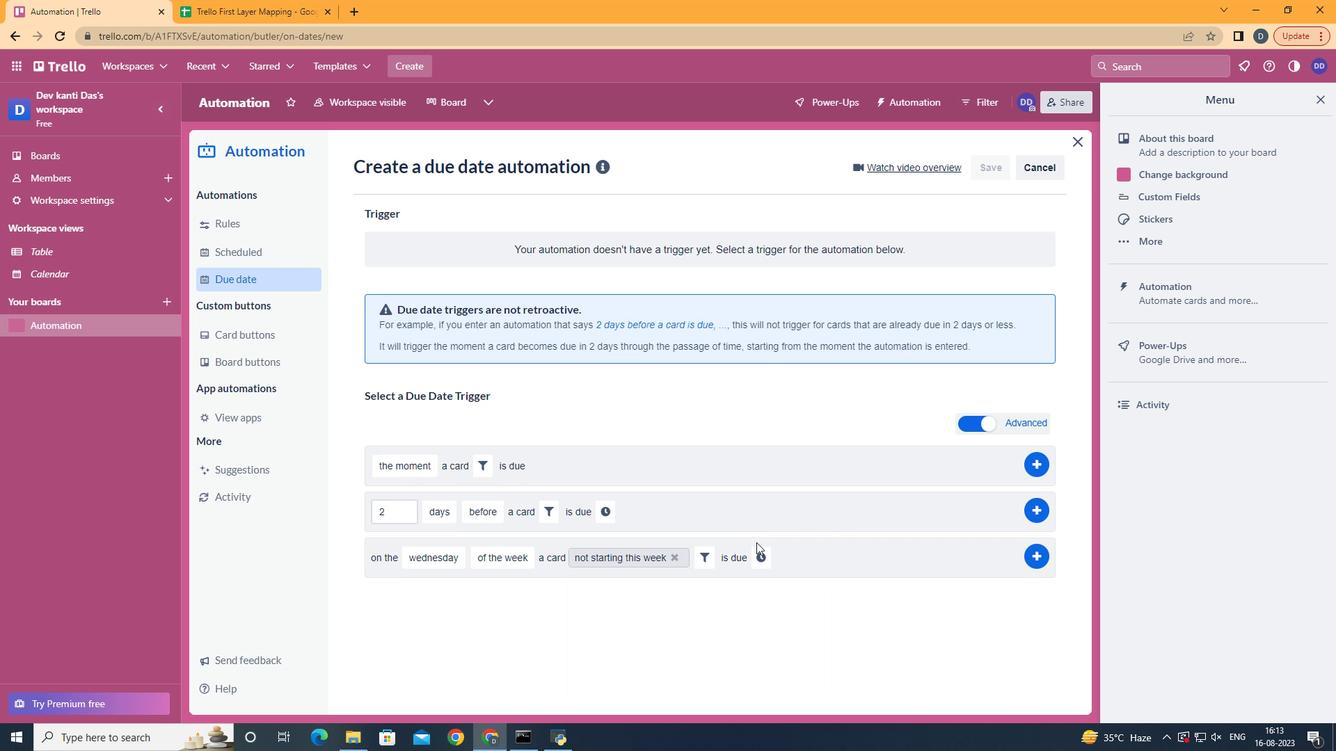 
Action: Mouse pressed left at (756, 542)
Screenshot: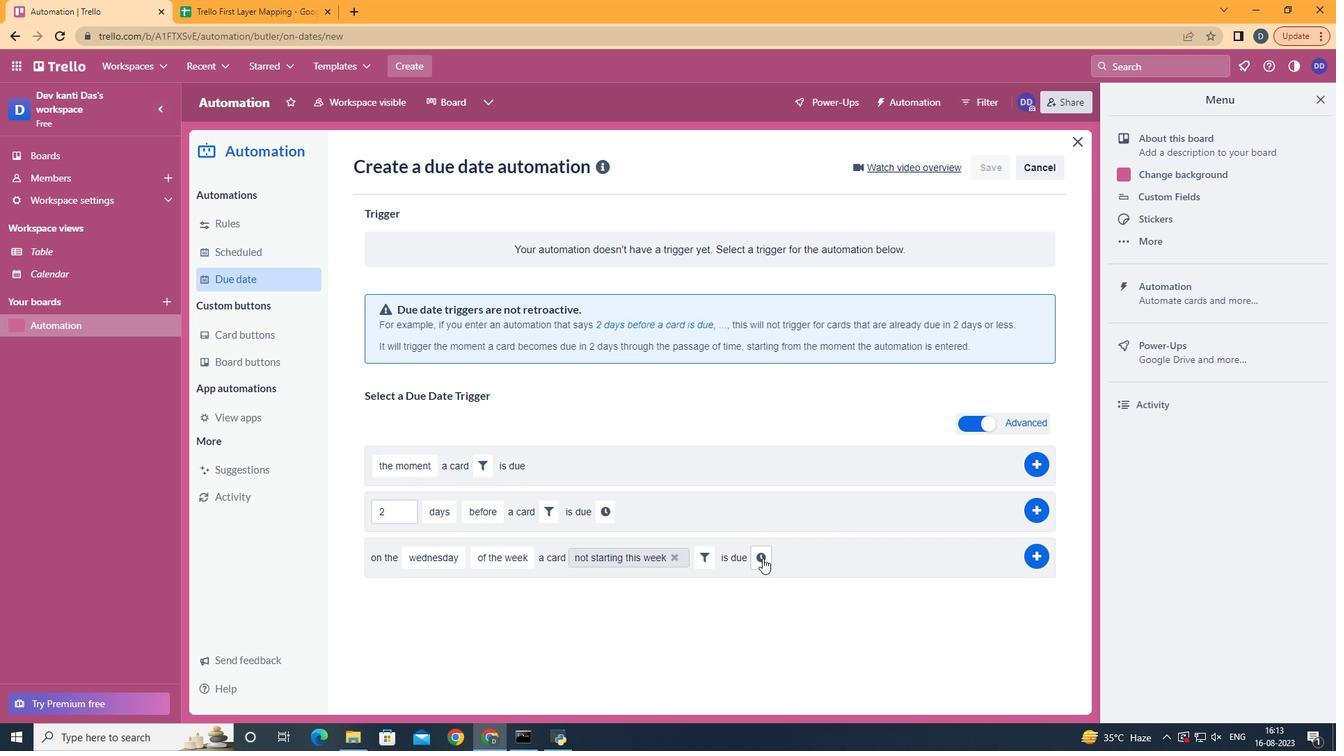 
Action: Mouse moved to (764, 559)
Screenshot: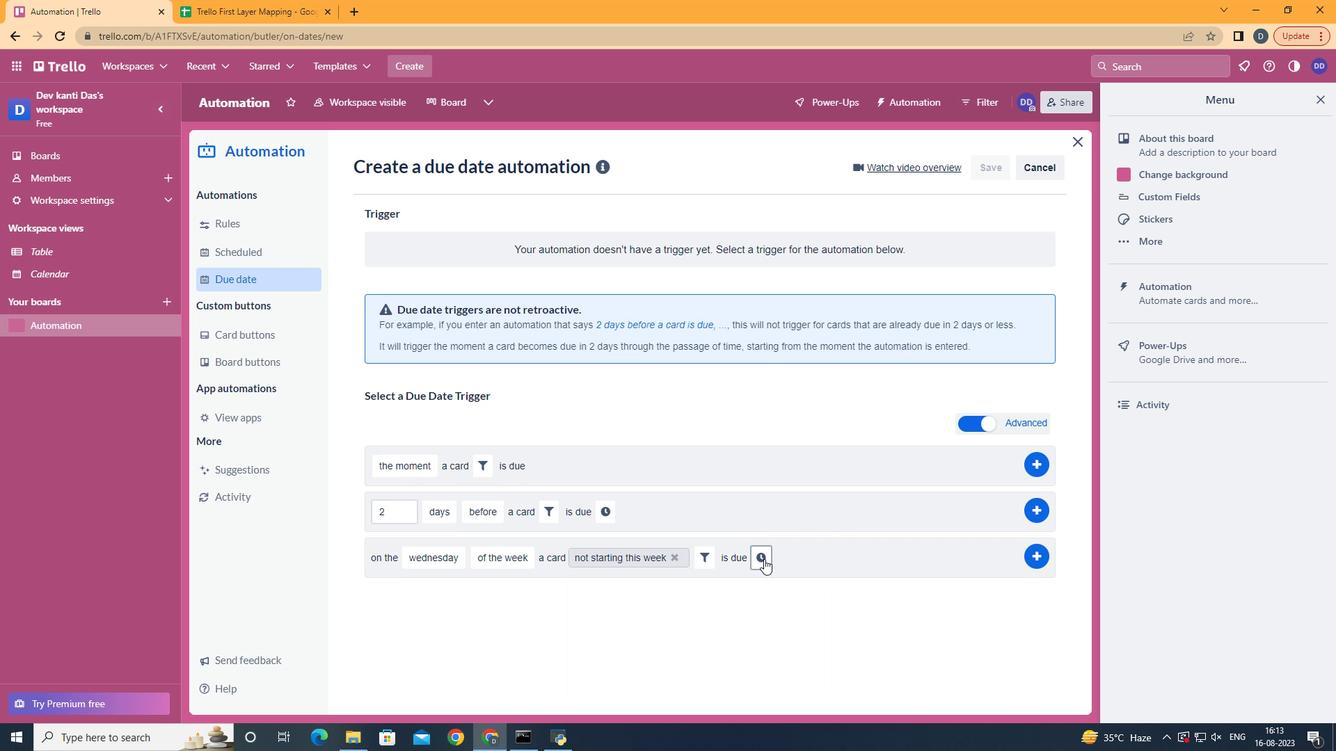 
Action: Mouse pressed left at (764, 559)
Screenshot: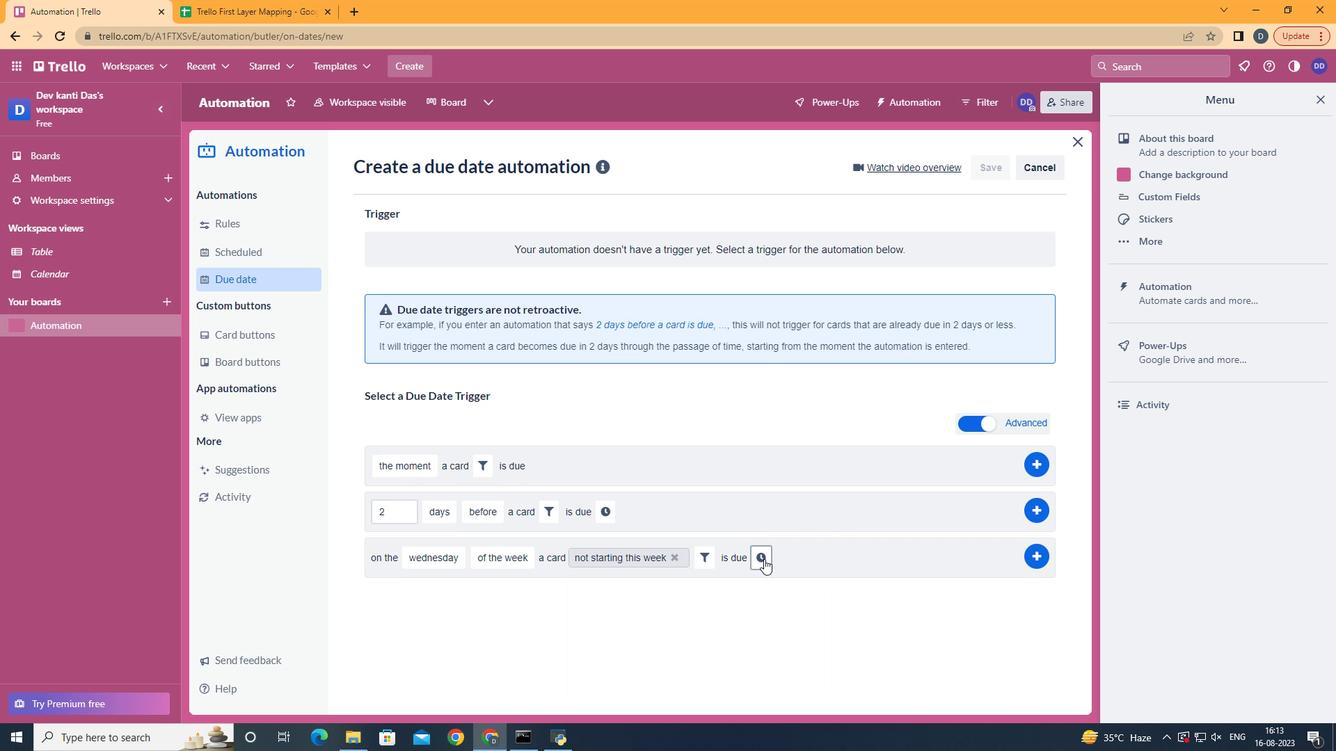 
Action: Mouse moved to (800, 556)
Screenshot: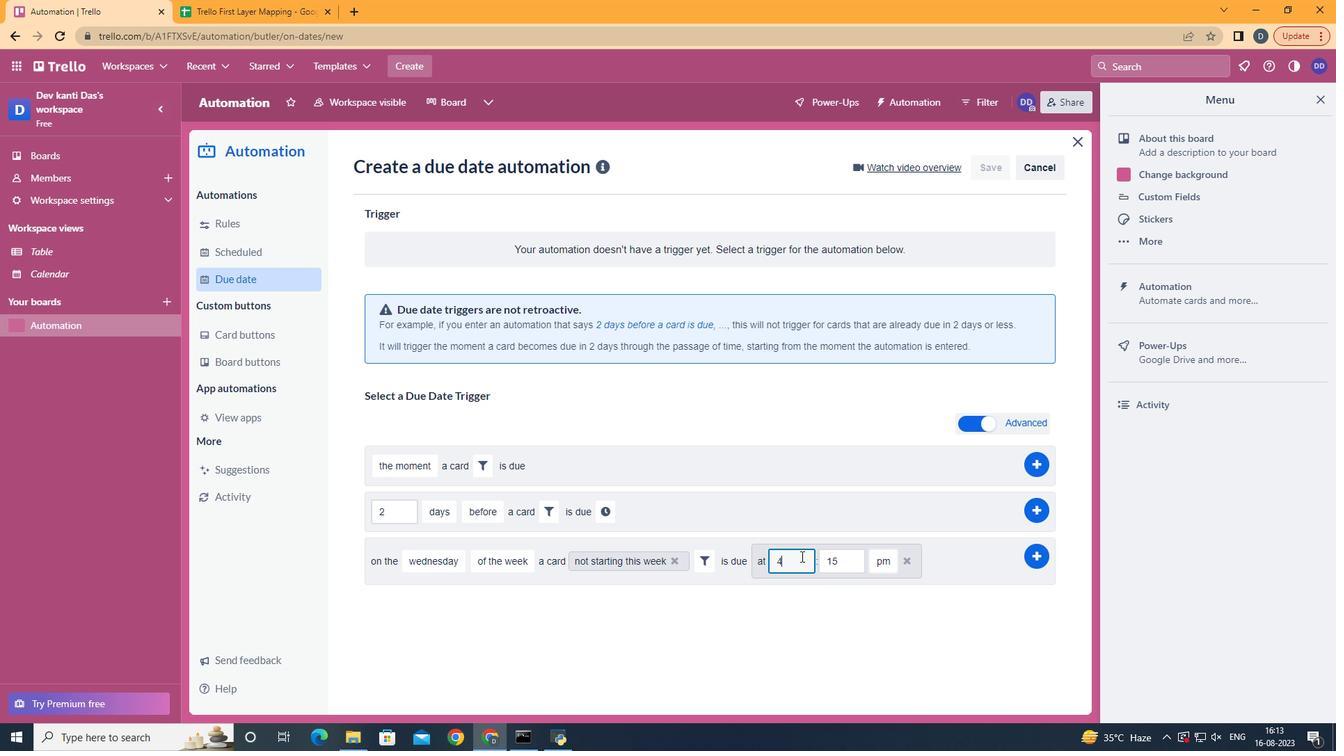 
Action: Mouse pressed left at (800, 556)
Screenshot: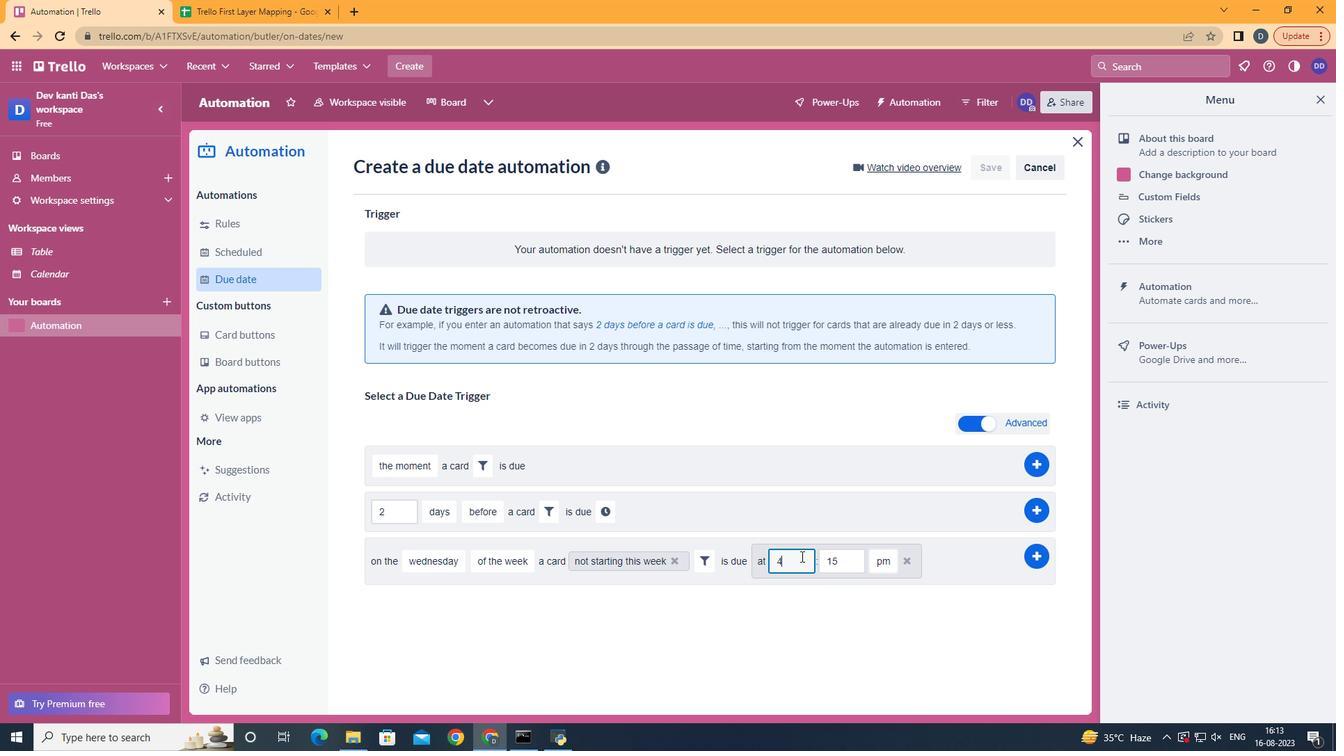 
Action: Key pressed <Key.backspace>11
Screenshot: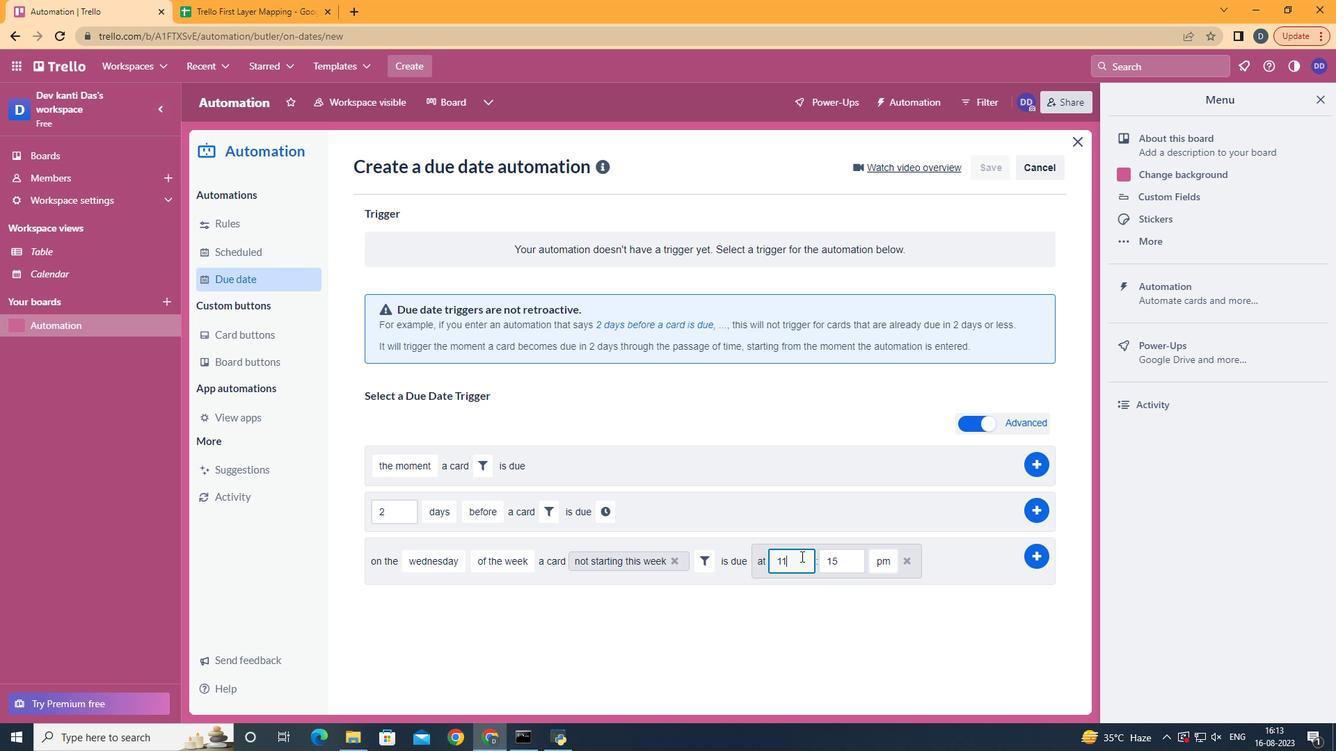 
Action: Mouse moved to (850, 555)
Screenshot: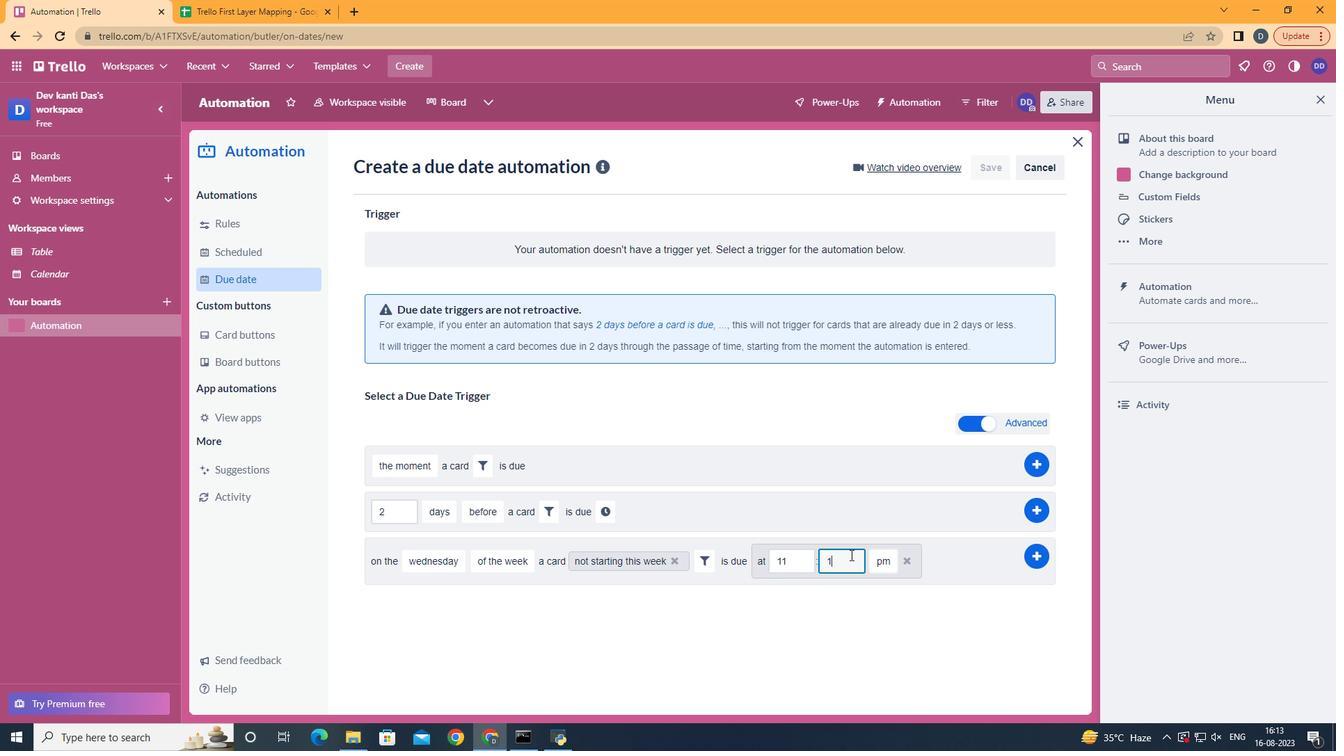 
Action: Mouse pressed left at (850, 555)
Screenshot: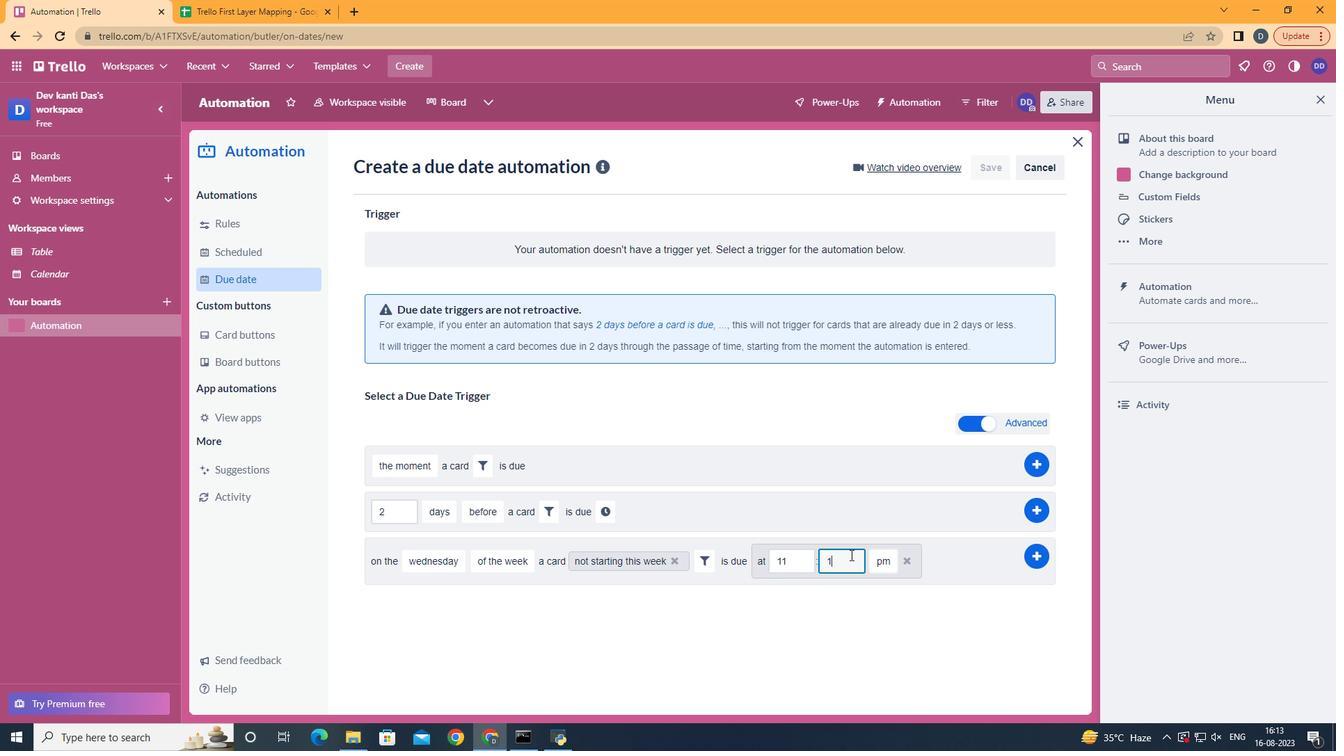 
Action: Key pressed <Key.backspace><Key.backspace>00
Screenshot: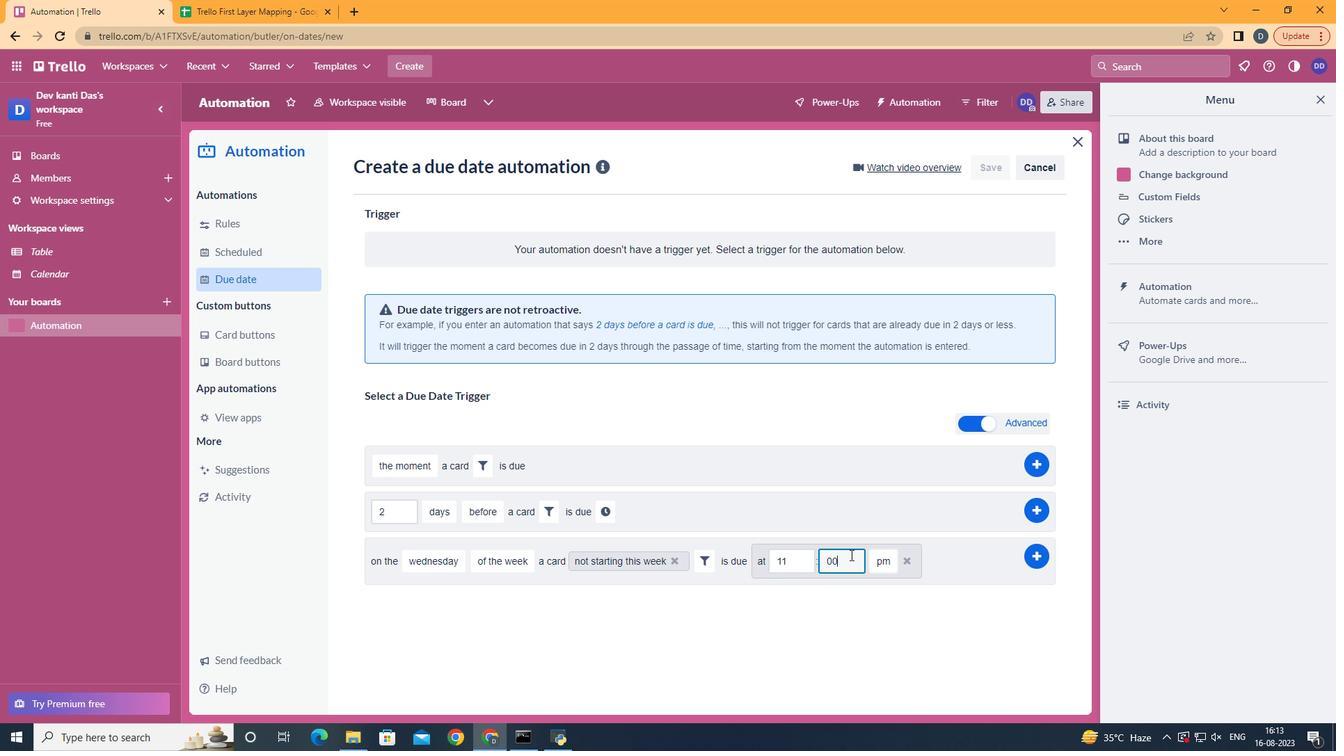 
Action: Mouse moved to (890, 573)
Screenshot: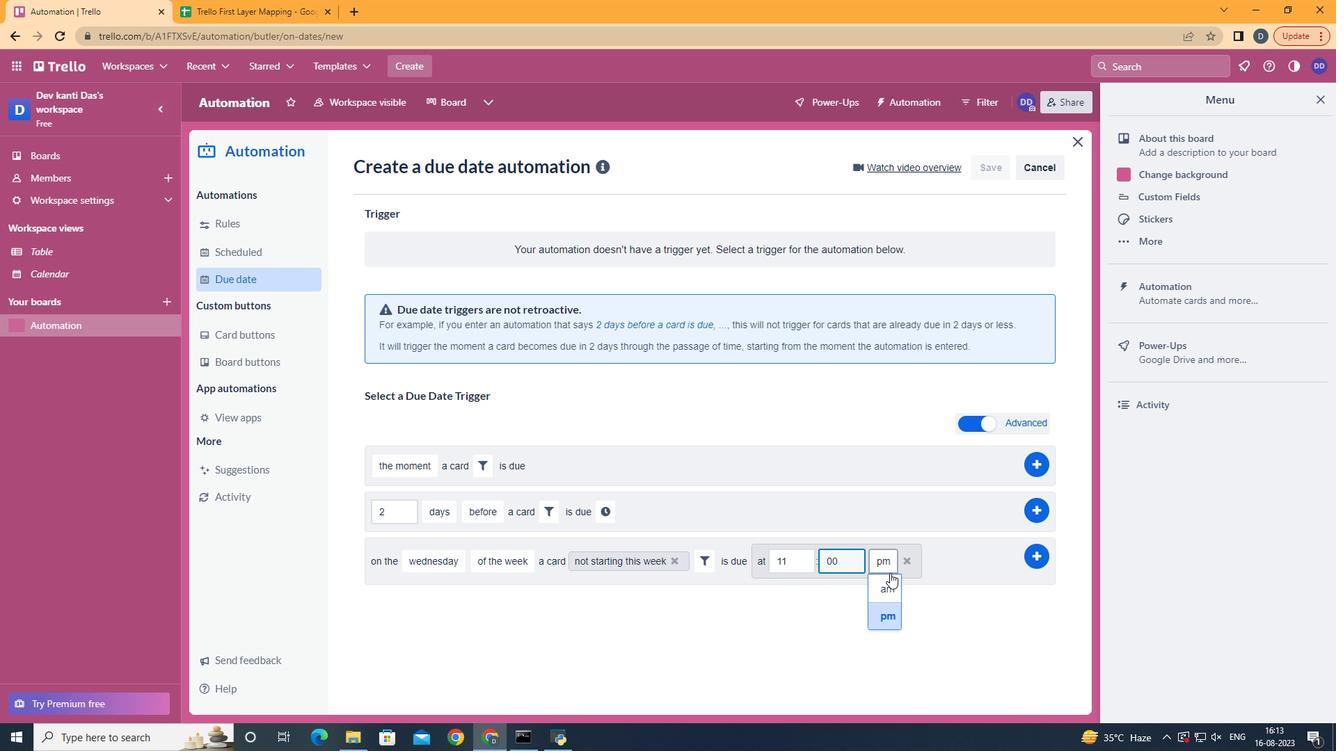 
Action: Mouse pressed left at (890, 573)
Screenshot: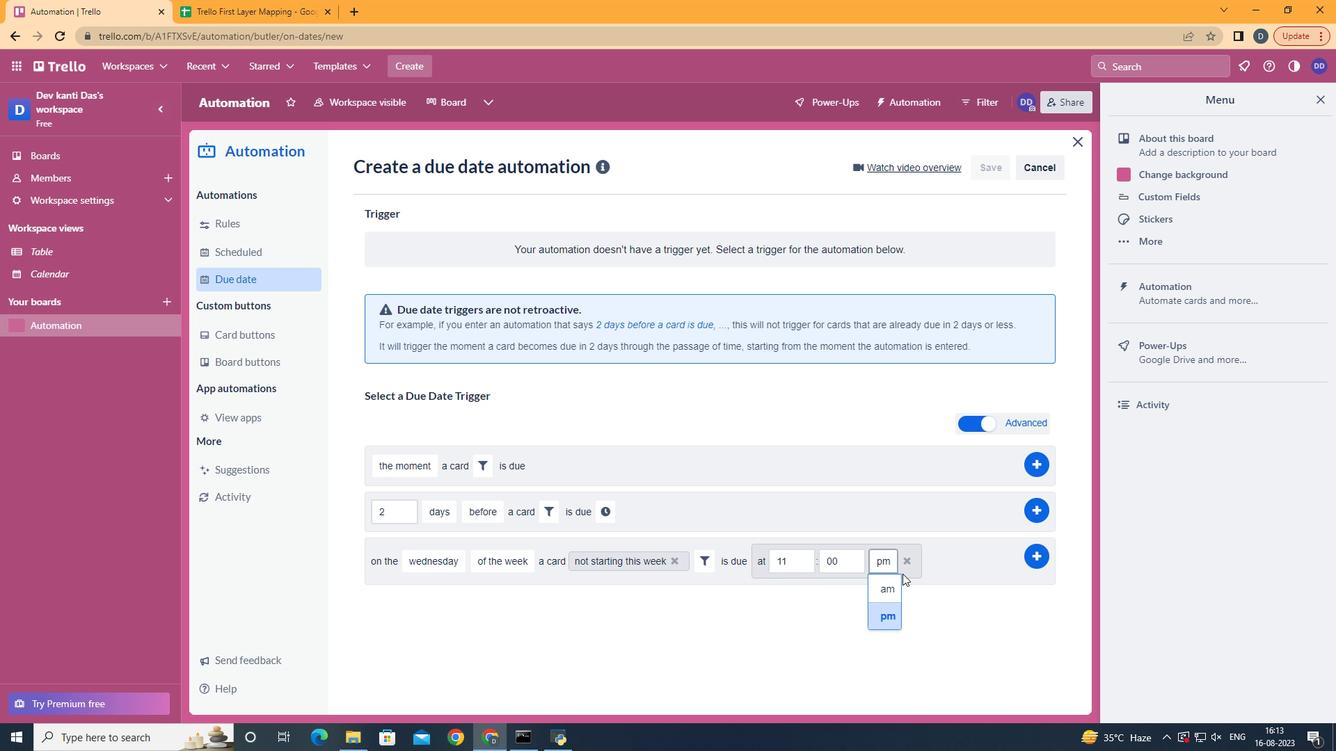 
Action: Mouse moved to (872, 593)
Screenshot: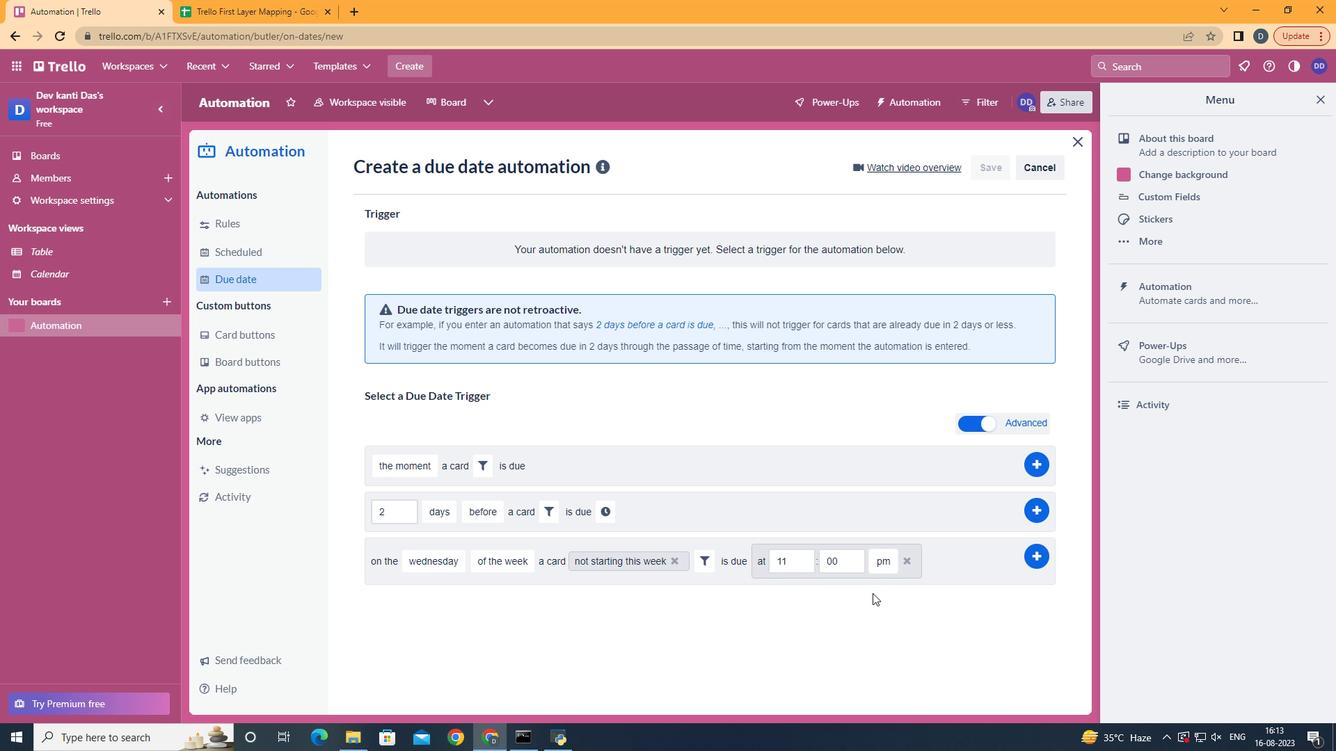 
Action: Mouse pressed left at (872, 593)
Screenshot: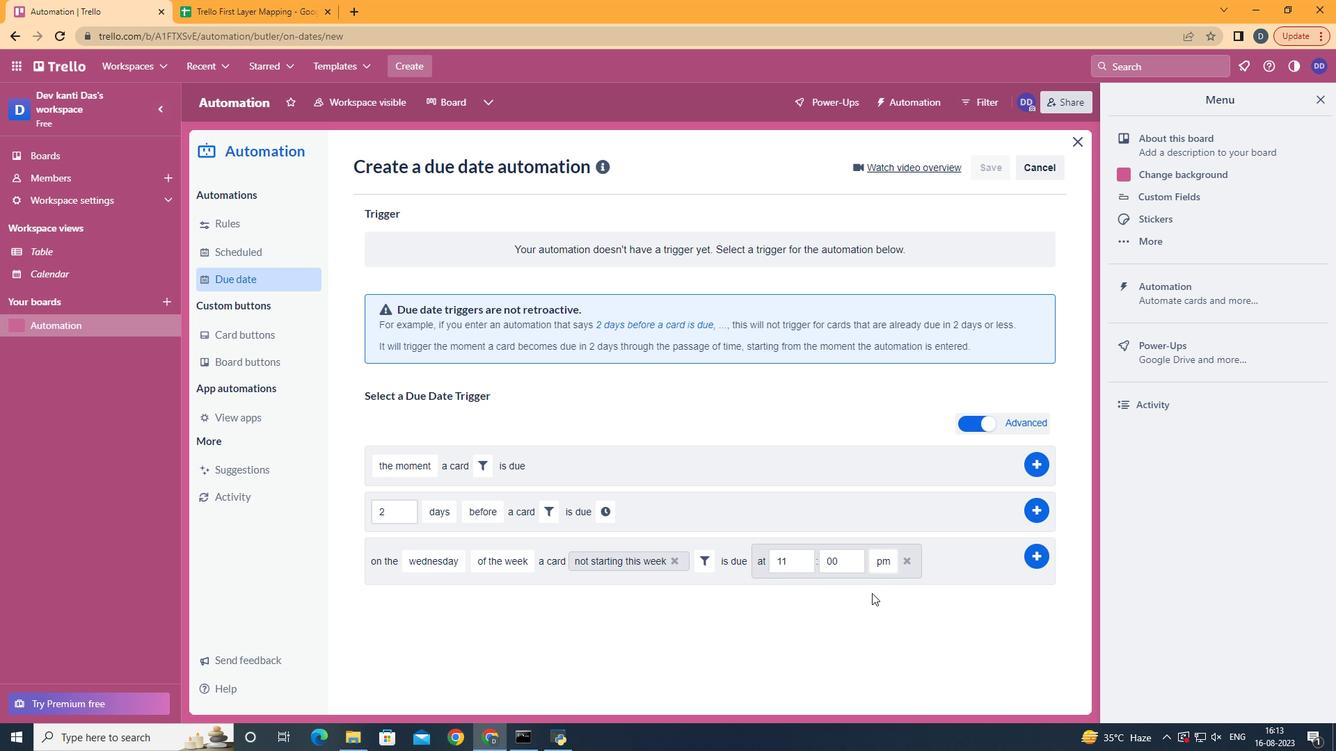 
Action: Mouse moved to (886, 597)
Screenshot: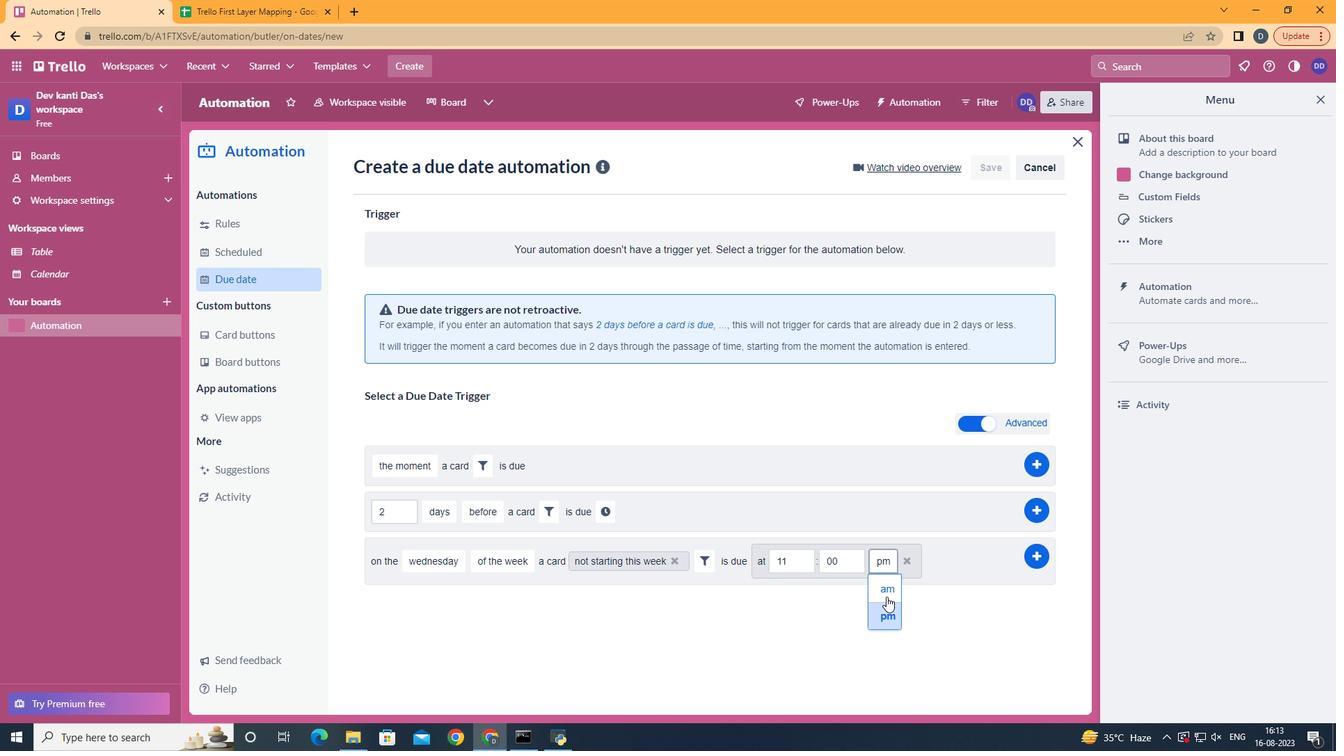 
Action: Mouse pressed left at (886, 597)
Screenshot: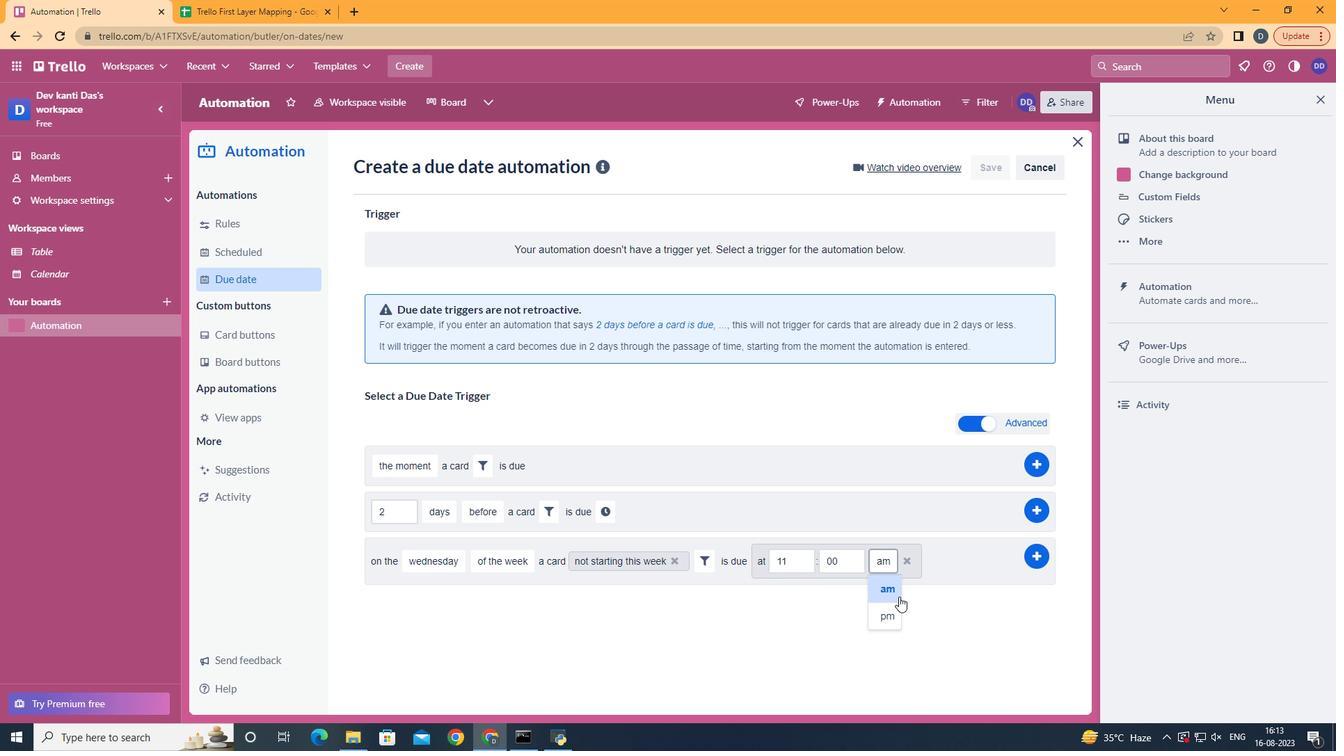 
Action: Mouse moved to (1038, 563)
Screenshot: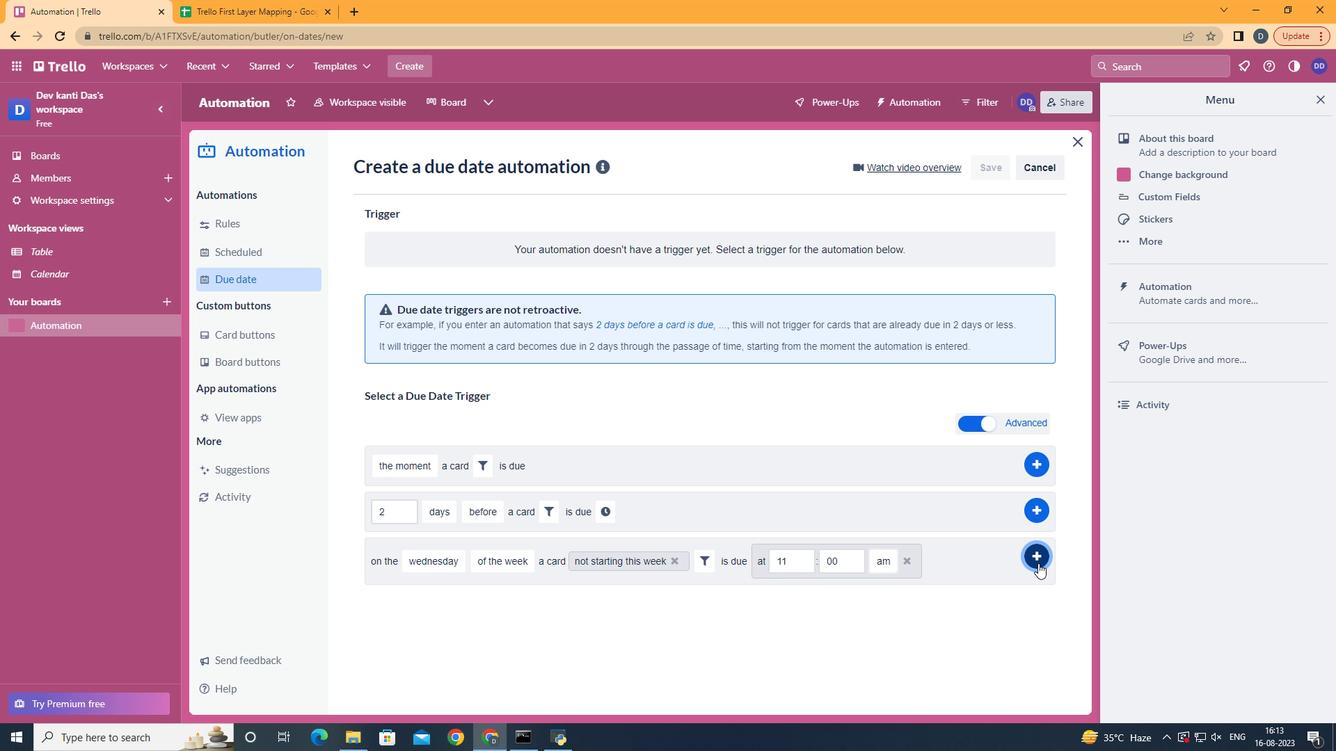 
Action: Mouse pressed left at (1038, 563)
Screenshot: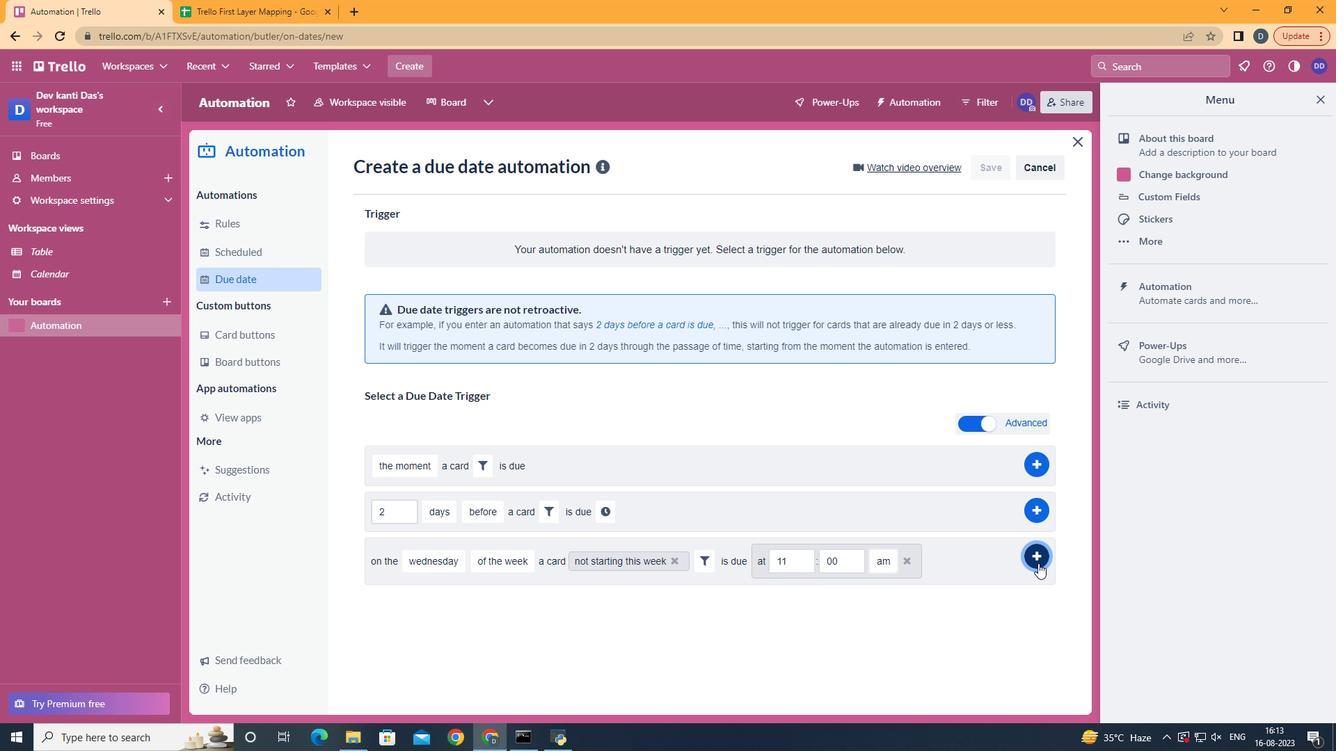 
